Task: Create Card Card0000000315 in Board Board0000000079 in Workspace WS0000000027 in Trello. Create Card Card0000000316 in Board Board0000000079 in Workspace WS0000000027 in Trello. Create Card Card0000000317 in Board Board0000000080 in Workspace WS0000000027 in Trello. Create Card Card0000000318 in Board Board0000000080 in Workspace WS0000000027 in Trello. Create Card Card0000000319 in Board Board0000000080 in Workspace WS0000000027 in Trello
Action: Mouse moved to (286, 277)
Screenshot: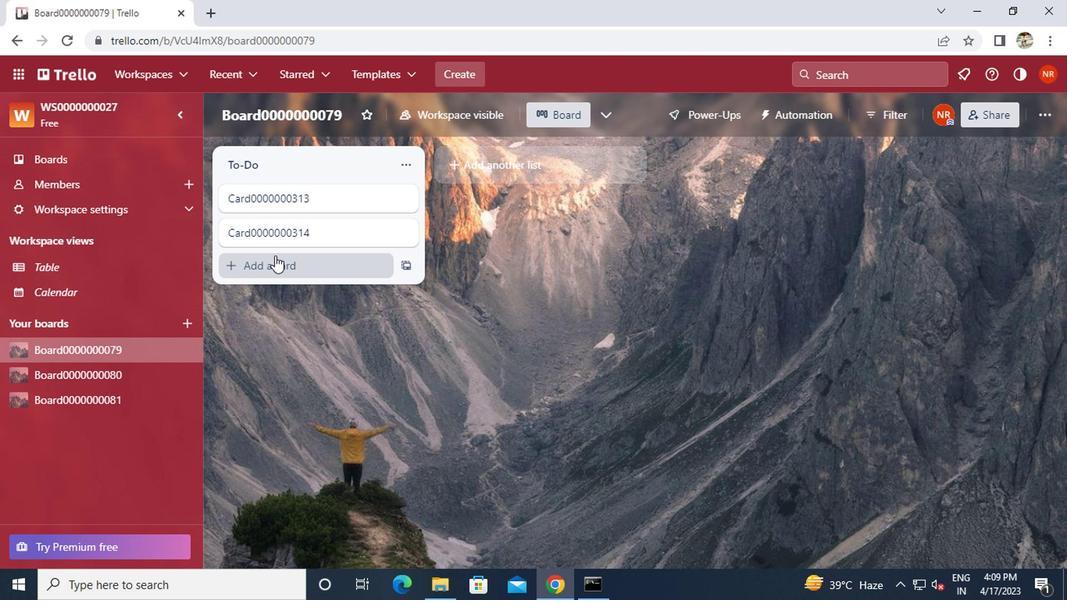 
Action: Mouse pressed left at (286, 277)
Screenshot: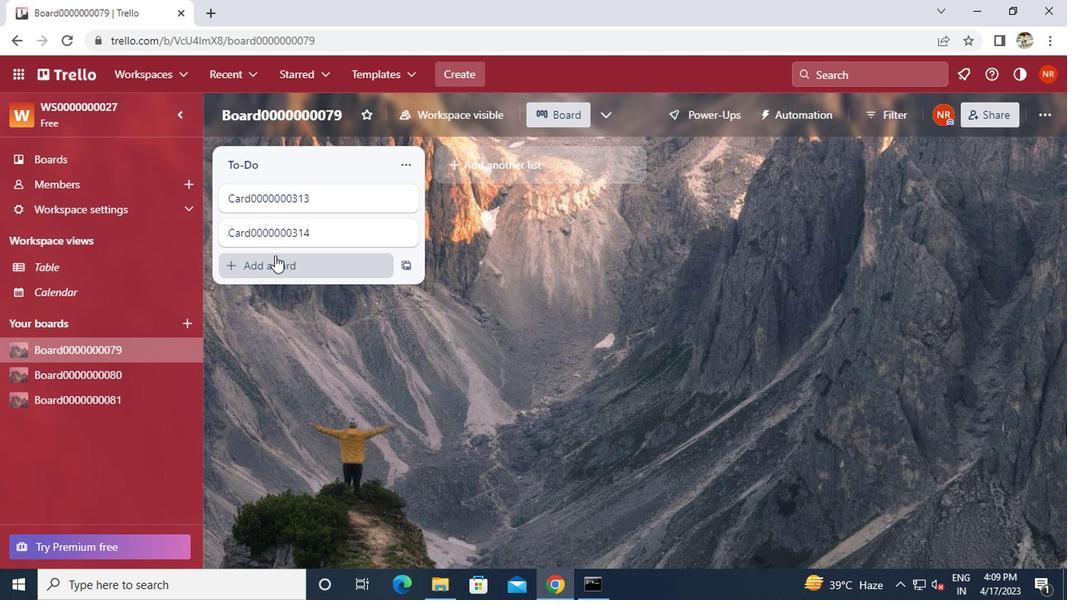 
Action: Key pressed <Key.caps_lock>c<Key.caps_lock>ard
Screenshot: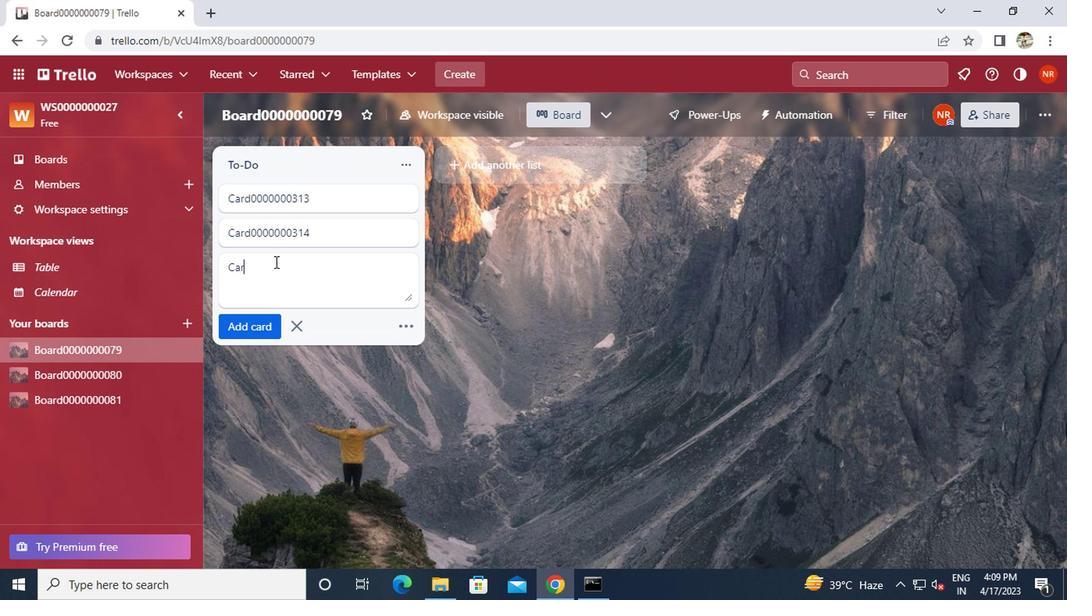 
Action: Mouse moved to (286, 290)
Screenshot: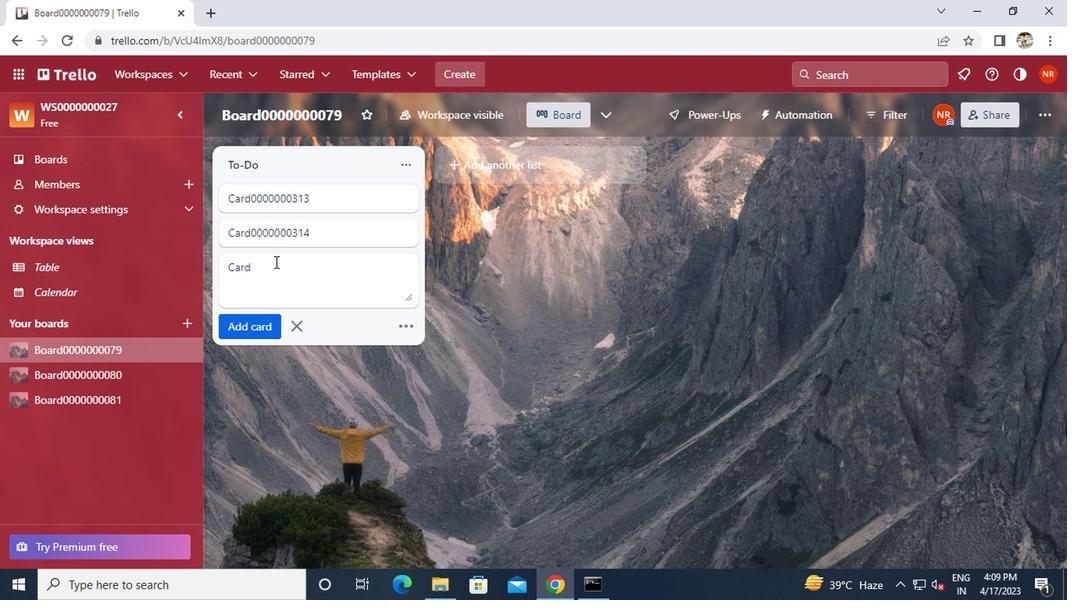 
Action: Key pressed 0
Screenshot: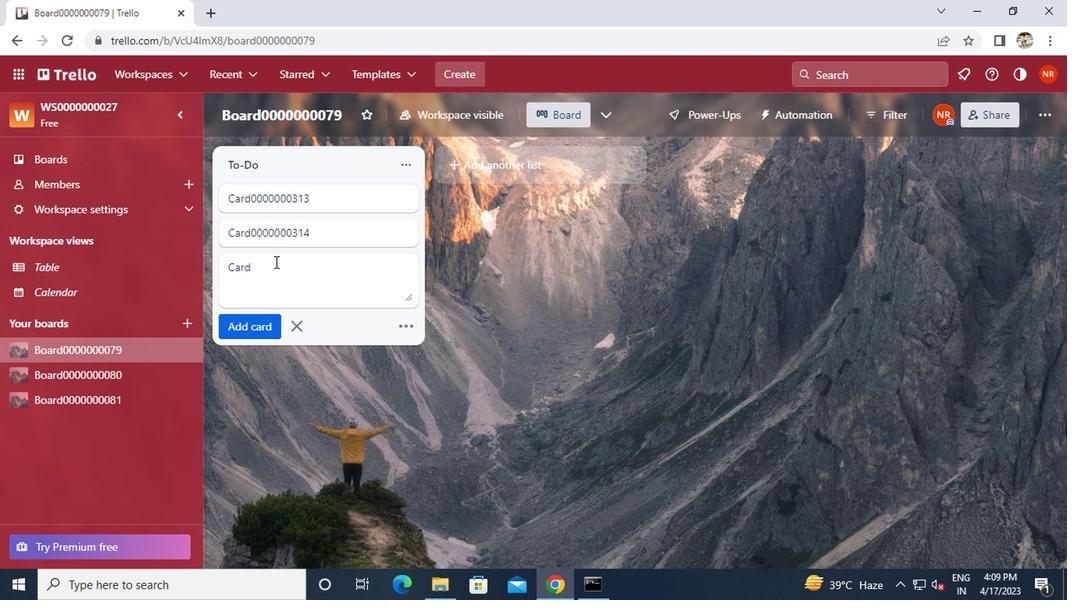 
Action: Mouse moved to (363, 340)
Screenshot: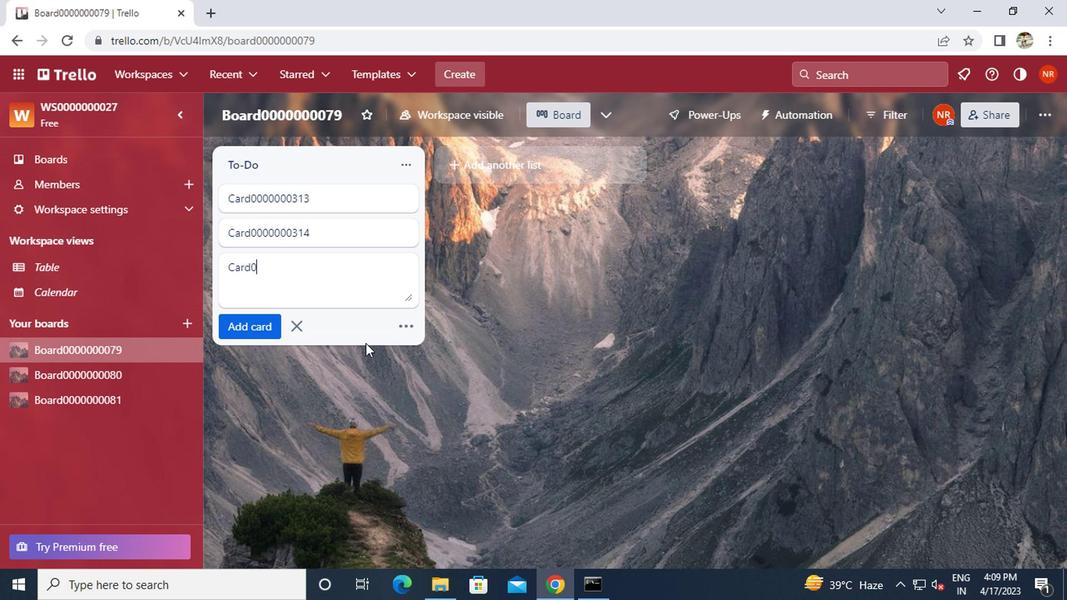 
Action: Key pressed 00
Screenshot: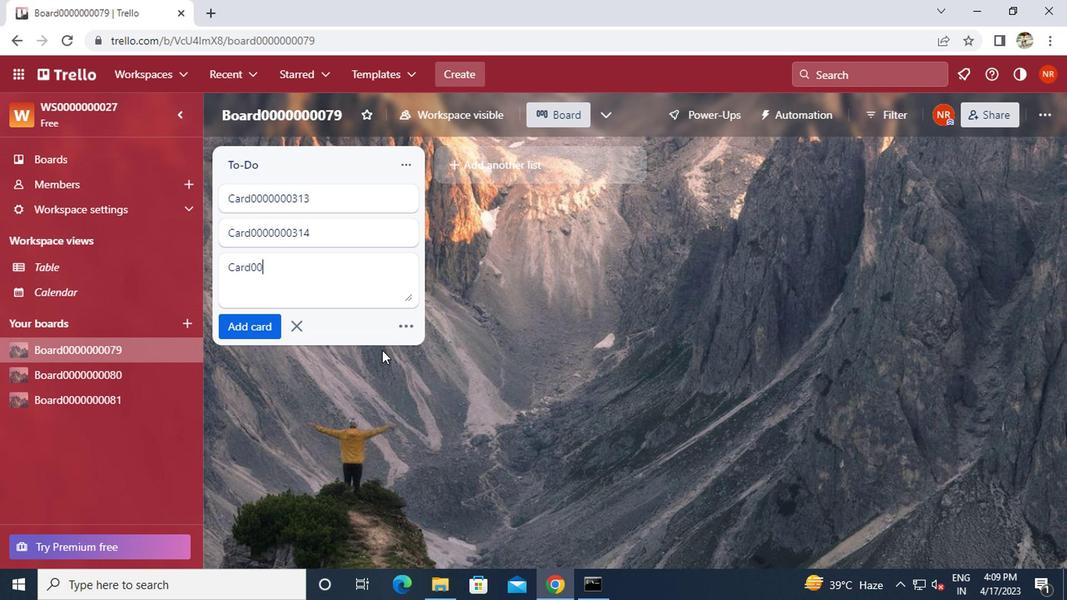 
Action: Mouse moved to (363, 340)
Screenshot: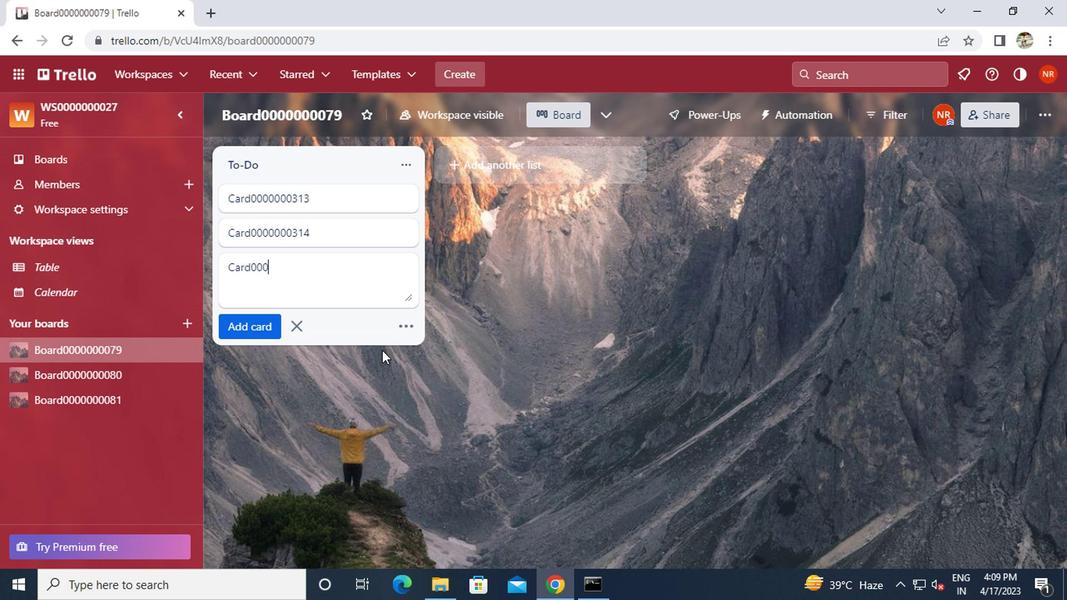 
Action: Key pressed 0
Screenshot: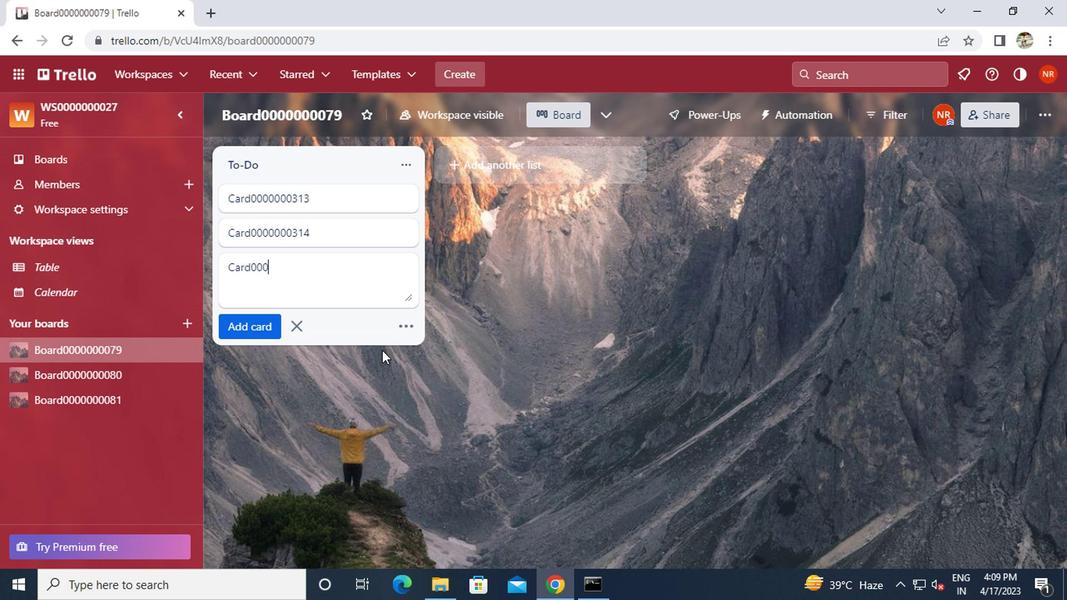 
Action: Mouse moved to (362, 361)
Screenshot: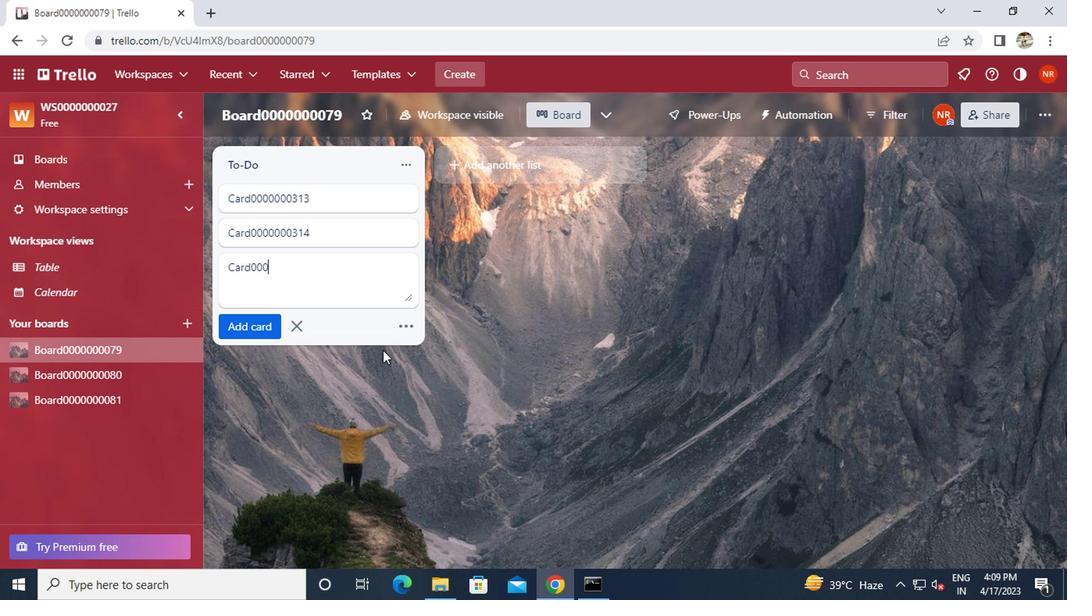 
Action: Key pressed 0
Screenshot: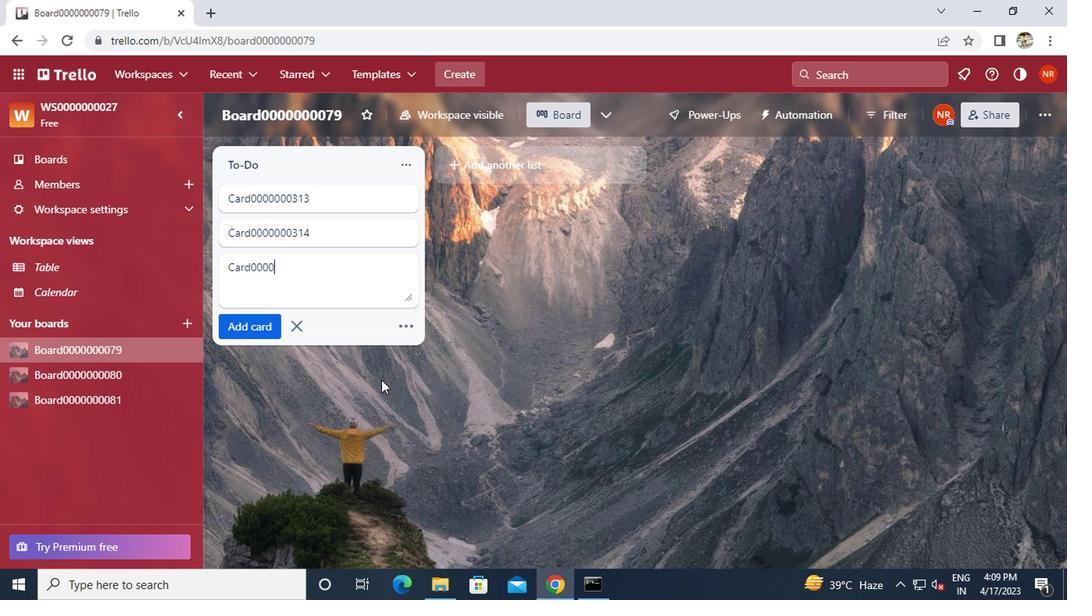 
Action: Mouse moved to (373, 376)
Screenshot: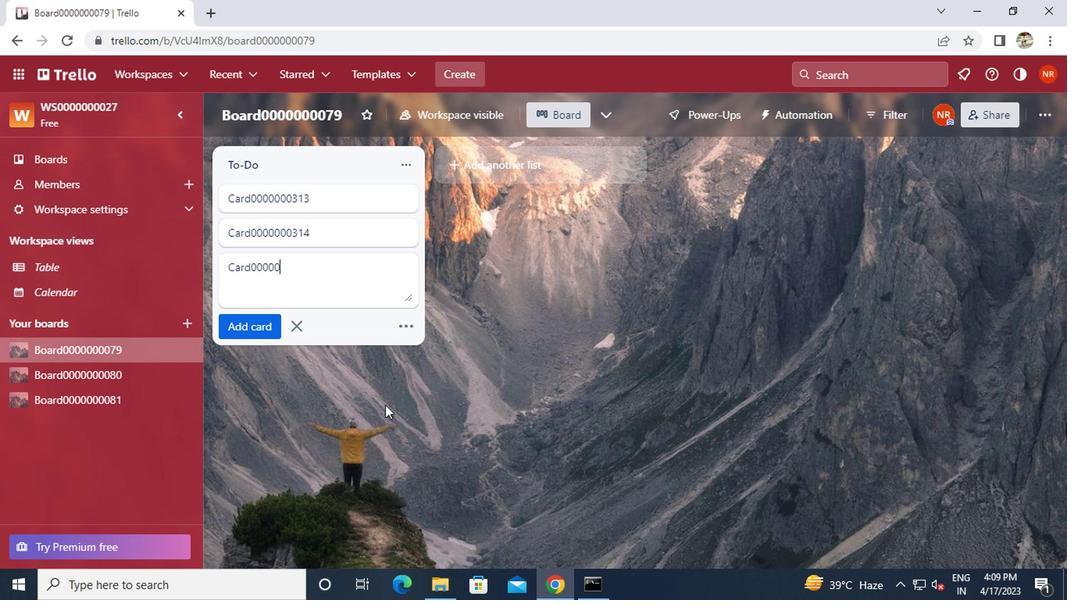 
Action: Key pressed 0
Screenshot: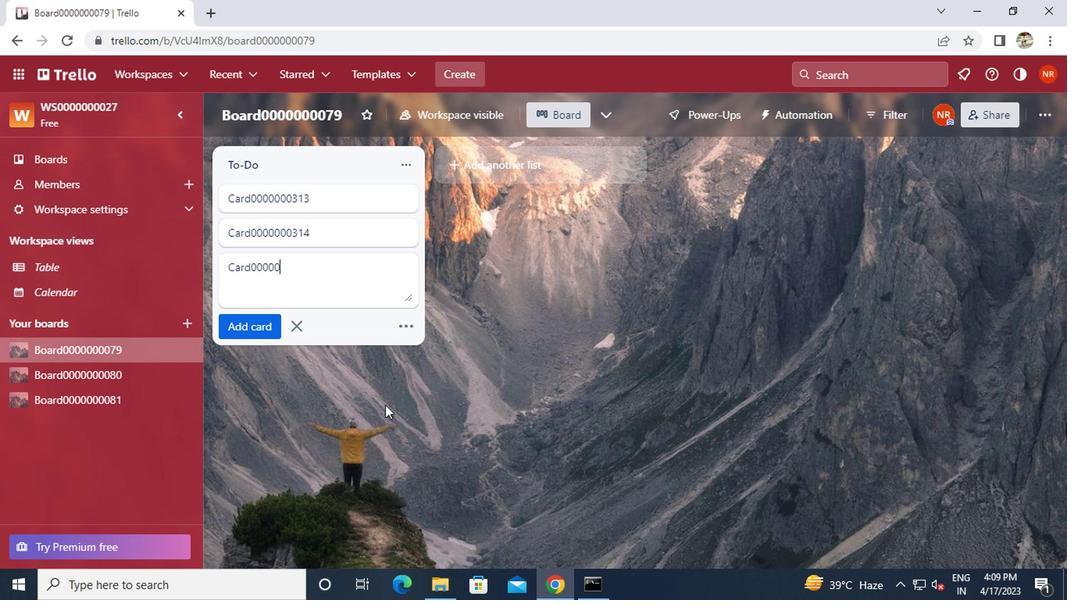 
Action: Mouse moved to (389, 373)
Screenshot: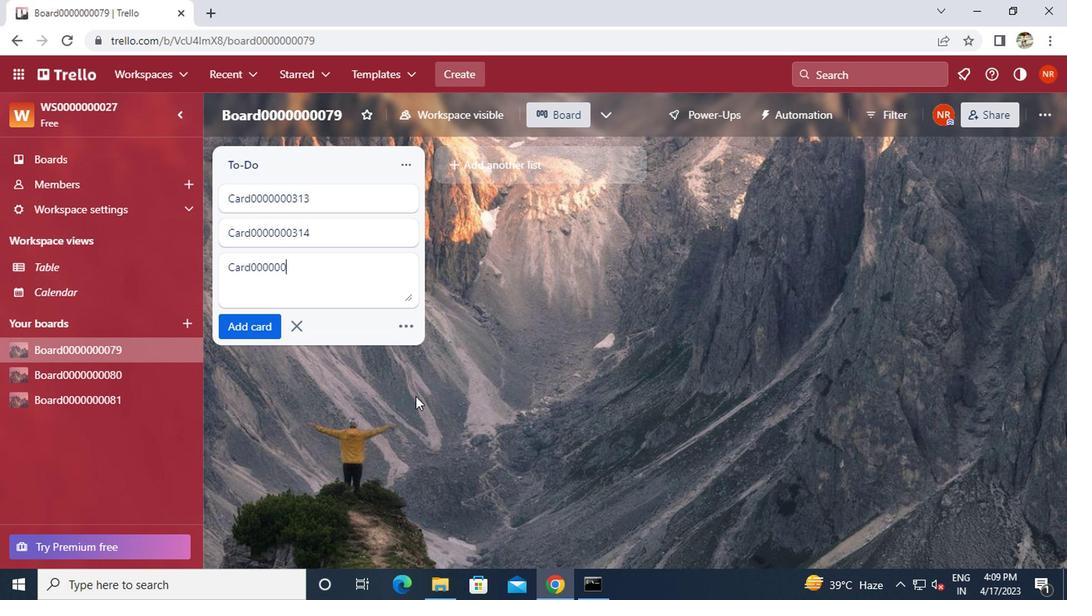 
Action: Key pressed 0
Screenshot: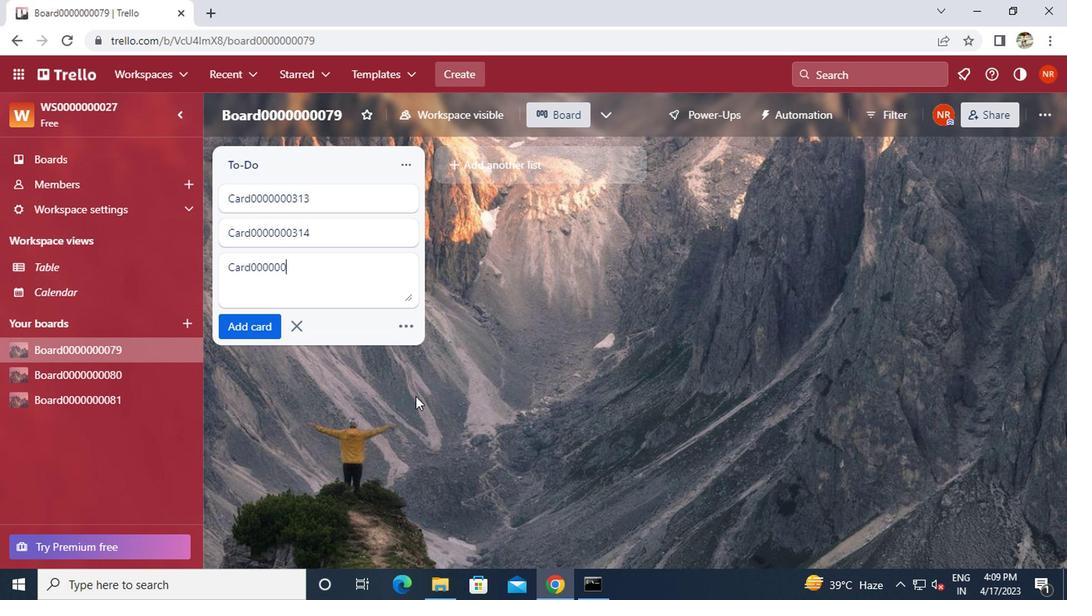 
Action: Mouse moved to (352, 374)
Screenshot: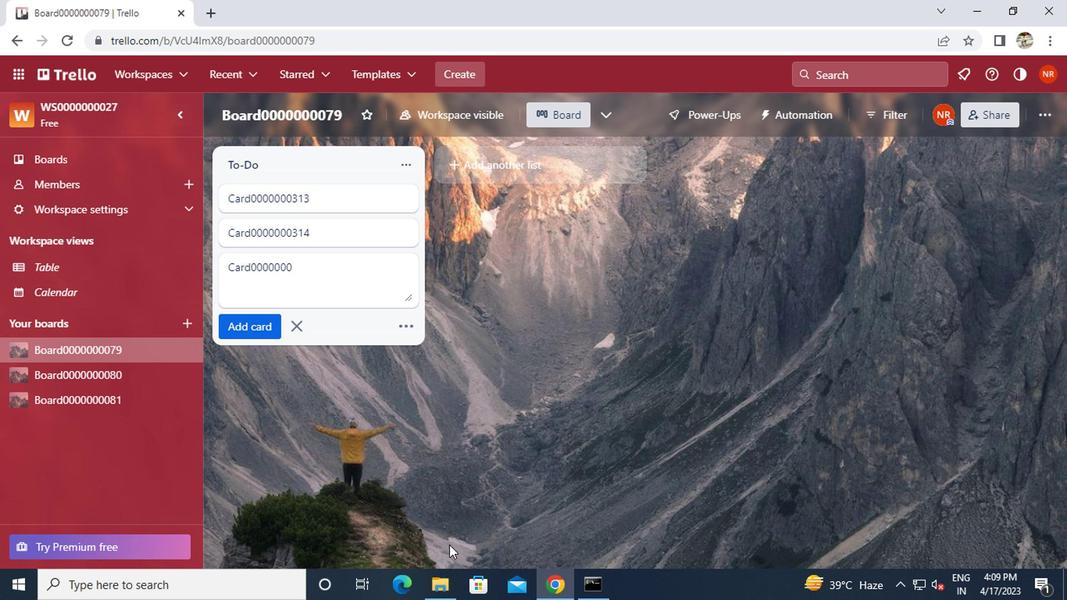 
Action: Key pressed 3
Screenshot: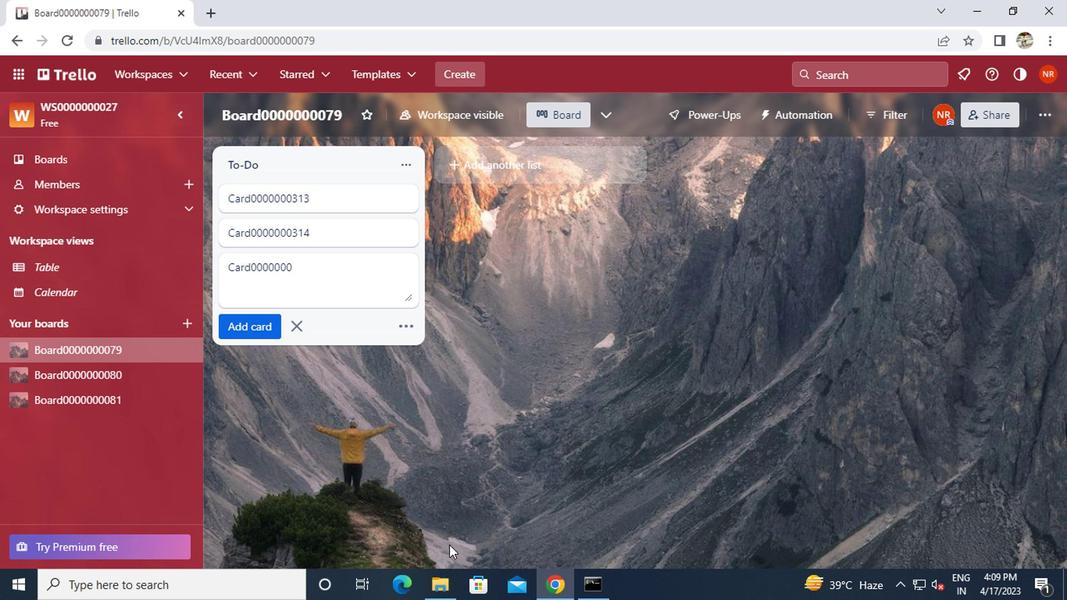 
Action: Mouse moved to (352, 373)
Screenshot: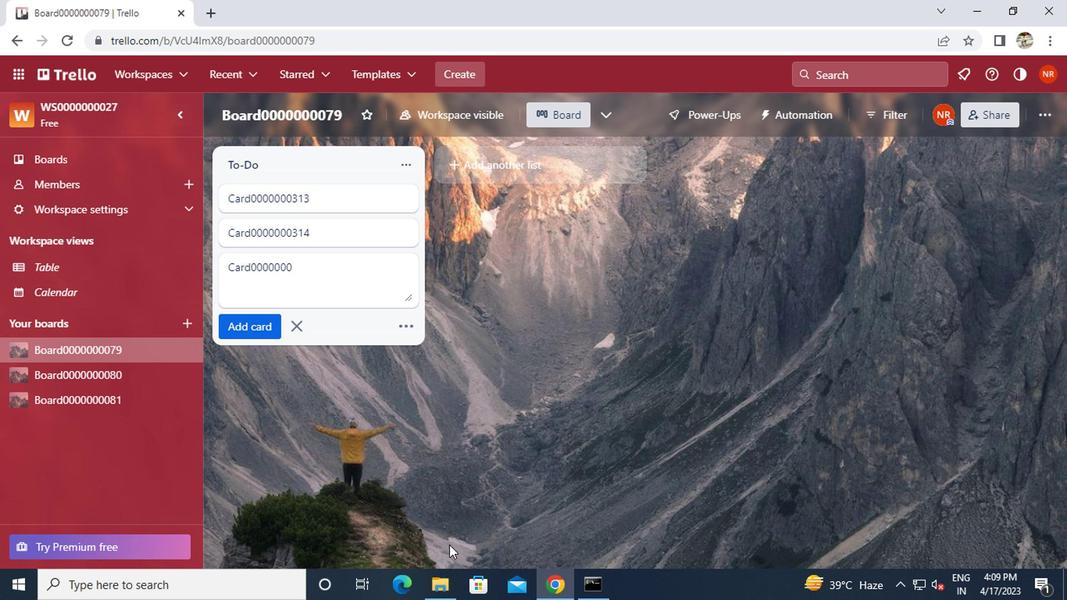 
Action: Key pressed 15
Screenshot: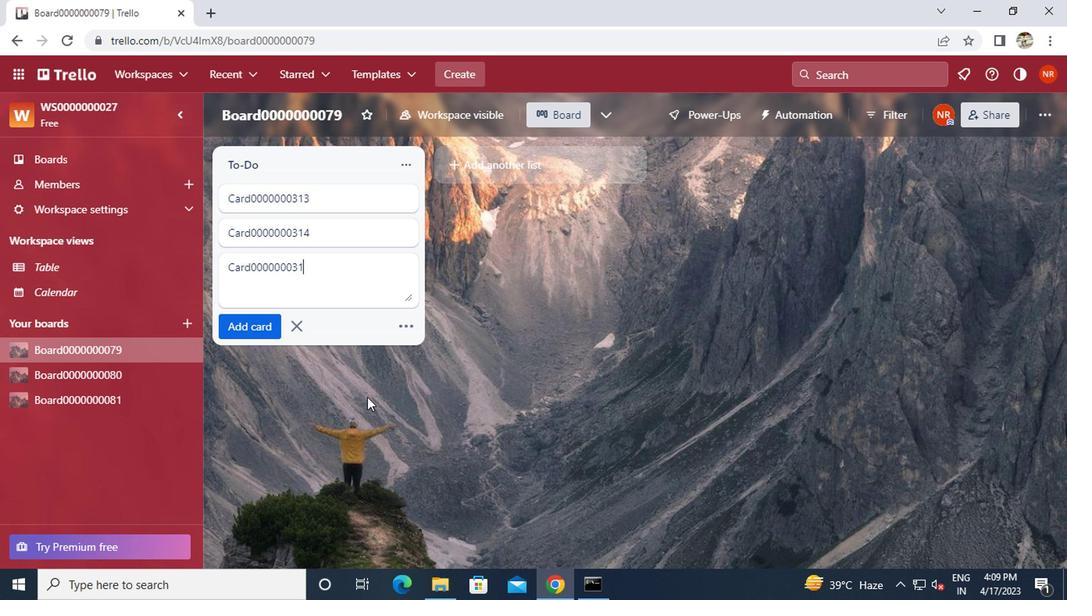 
Action: Mouse moved to (262, 332)
Screenshot: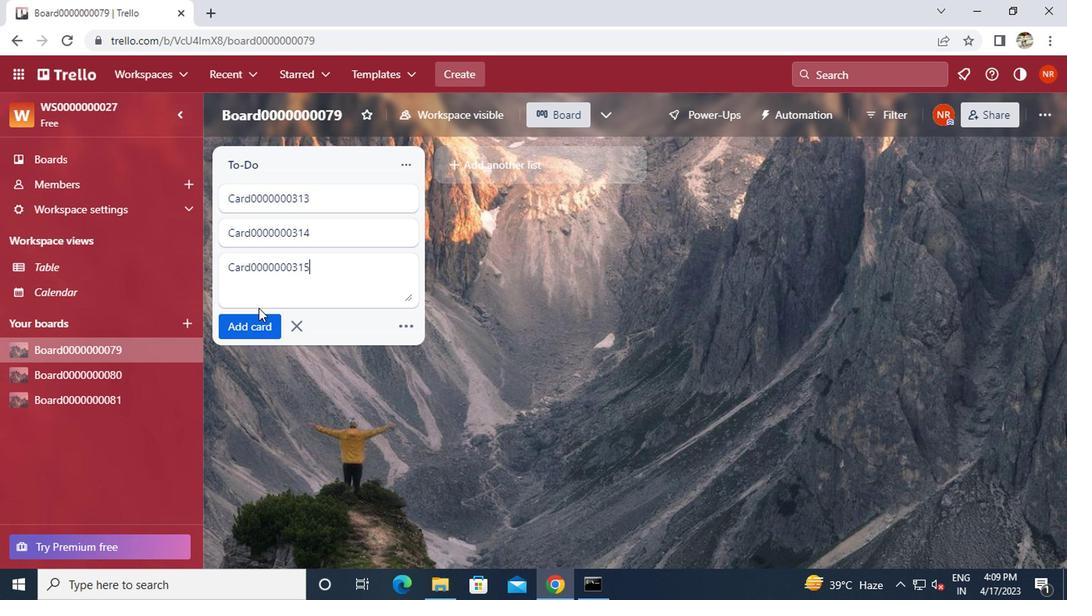 
Action: Mouse pressed left at (262, 332)
Screenshot: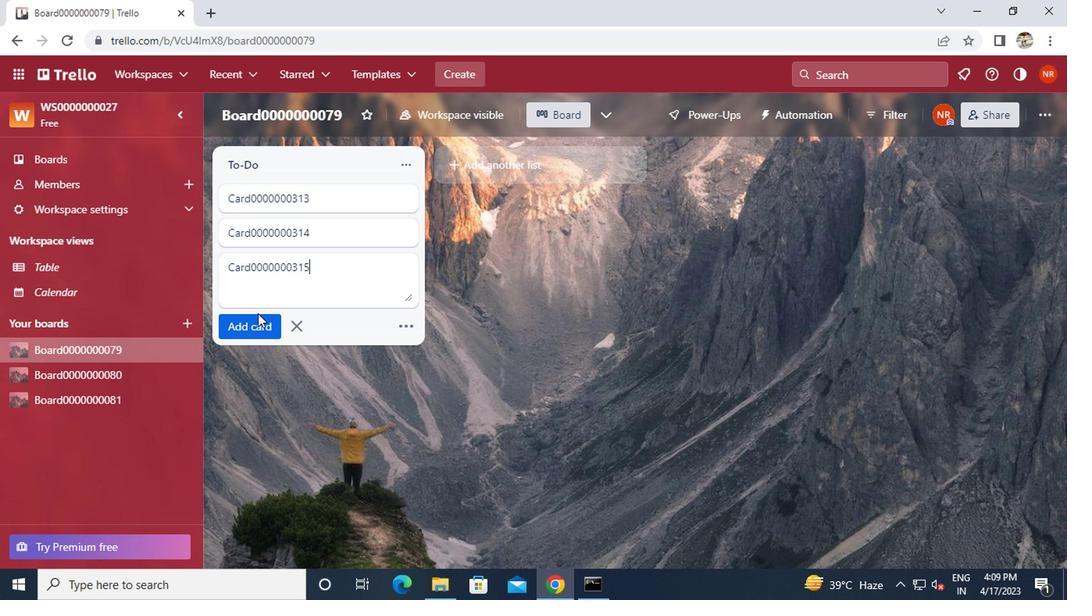 
Action: Mouse moved to (264, 313)
Screenshot: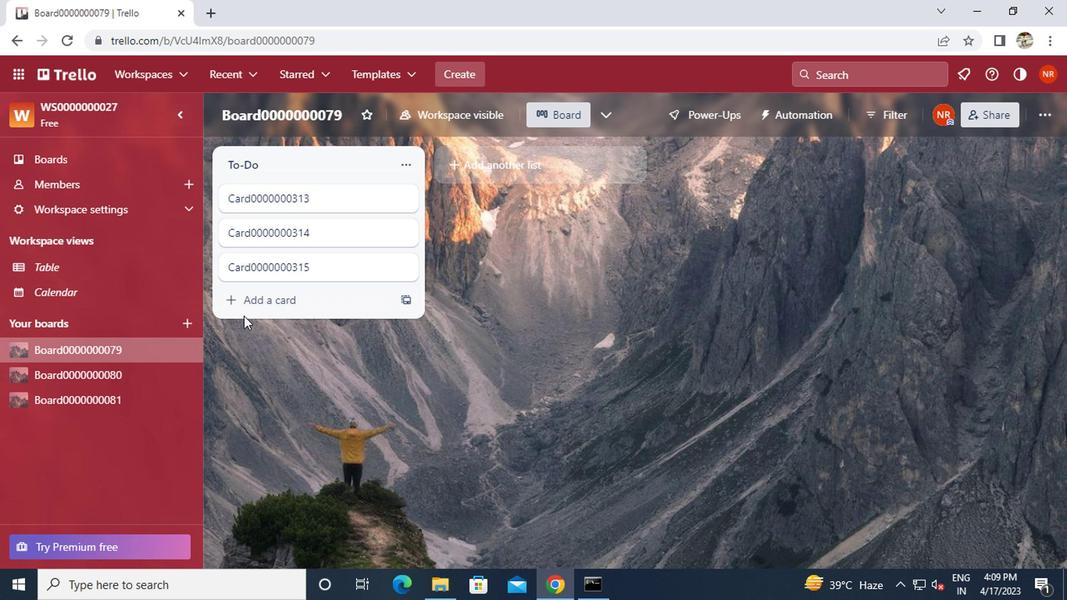 
Action: Mouse pressed left at (264, 313)
Screenshot: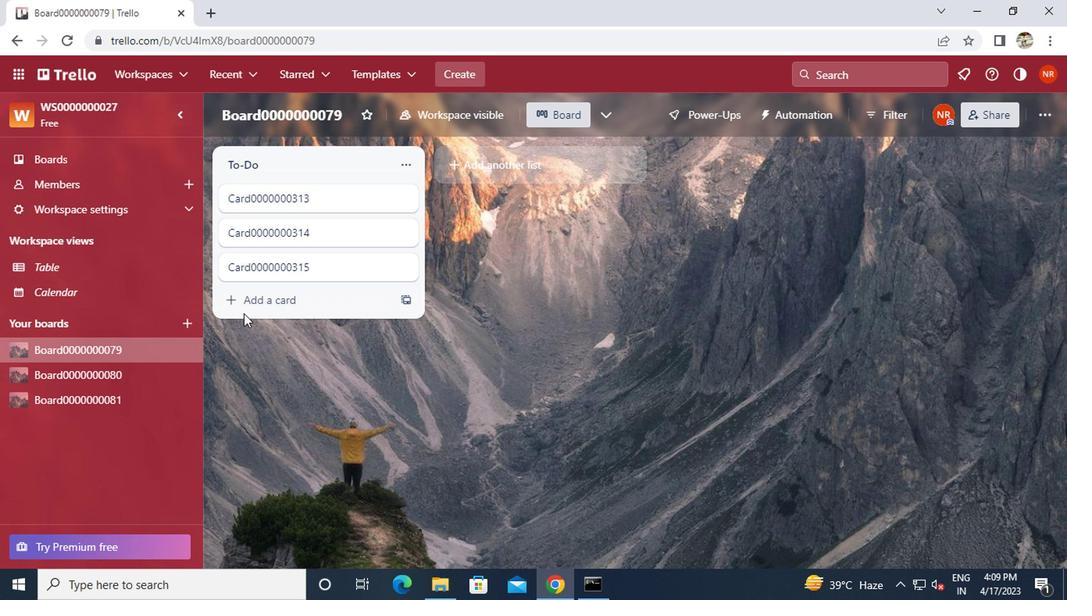
Action: Mouse moved to (277, 302)
Screenshot: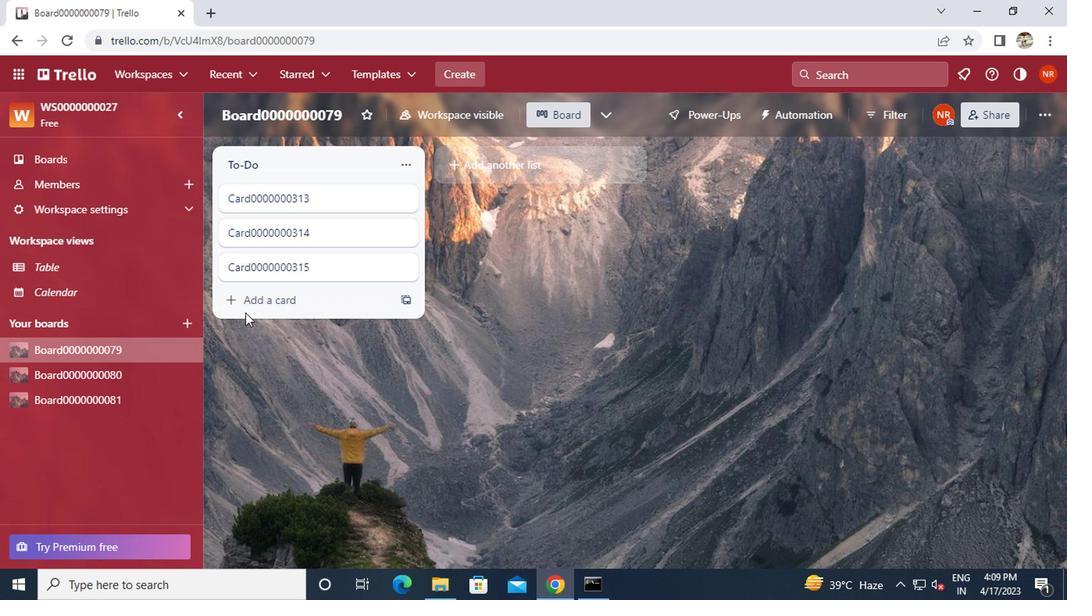 
Action: Mouse pressed left at (277, 302)
Screenshot: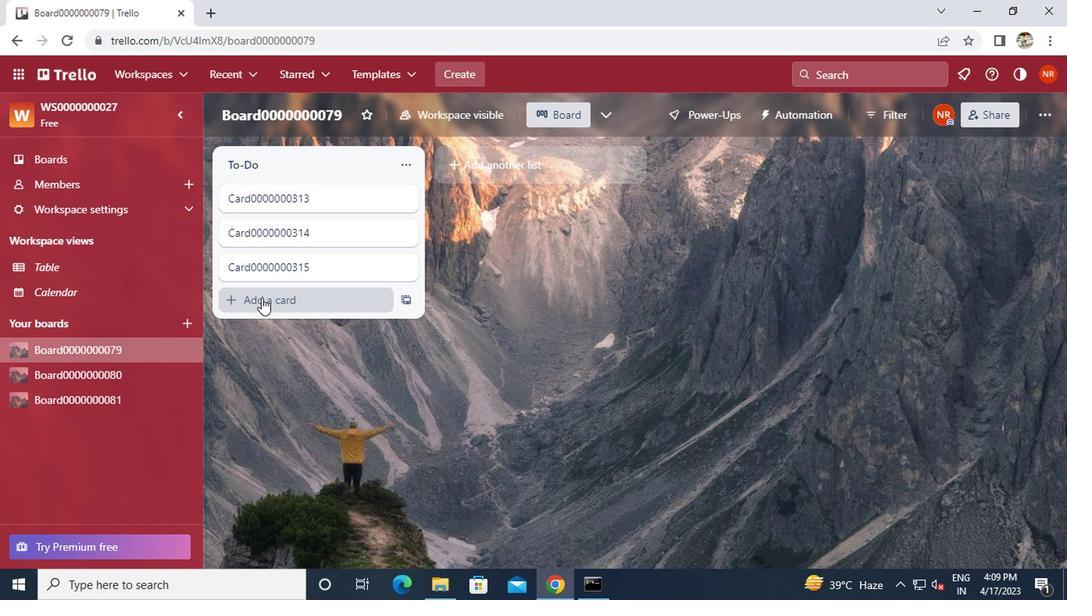 
Action: Key pressed <Key.caps_lock>c<Key.caps_lock>ard
Screenshot: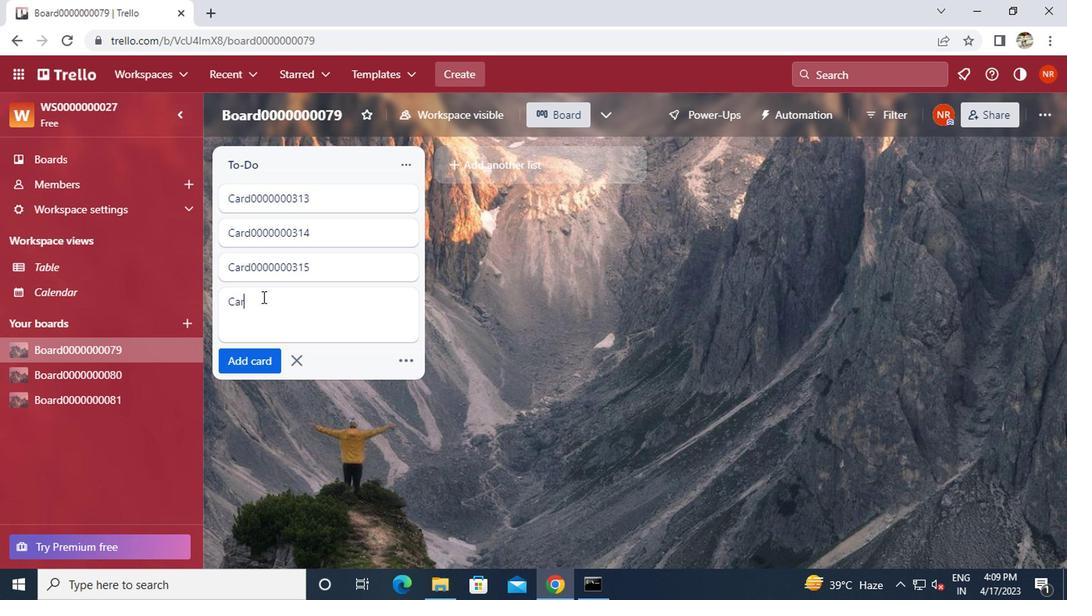 
Action: Mouse moved to (278, 302)
Screenshot: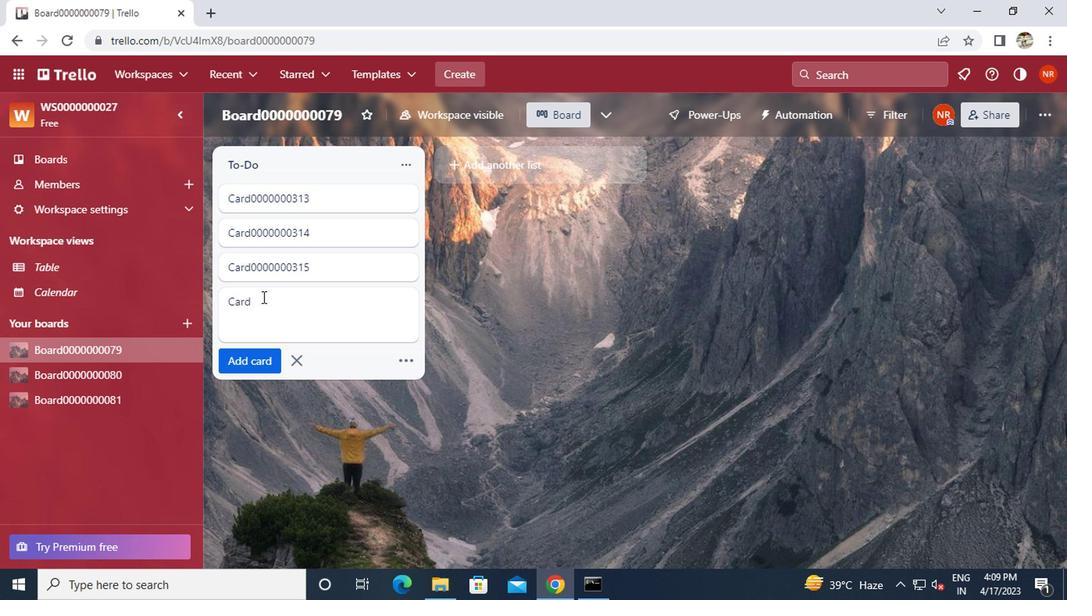 
Action: Key pressed 0000000316
Screenshot: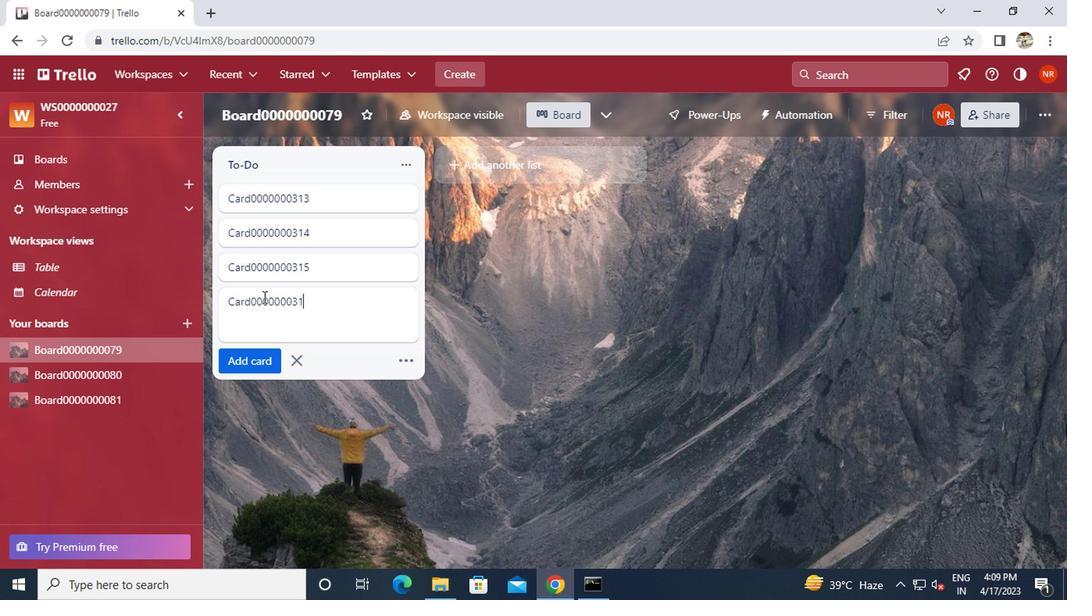 
Action: Mouse moved to (264, 345)
Screenshot: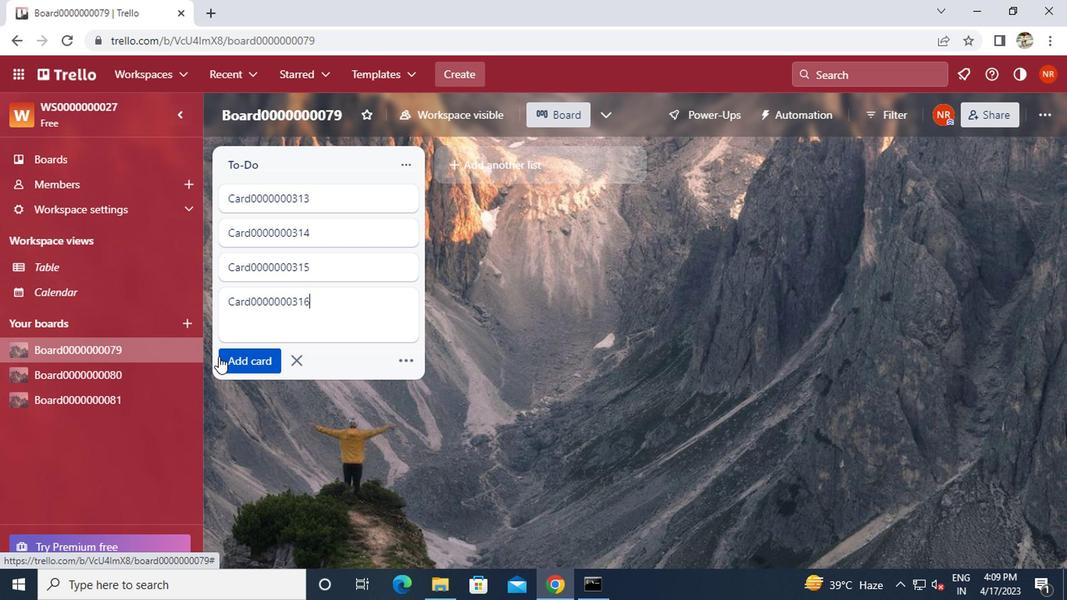
Action: Mouse pressed left at (264, 345)
Screenshot: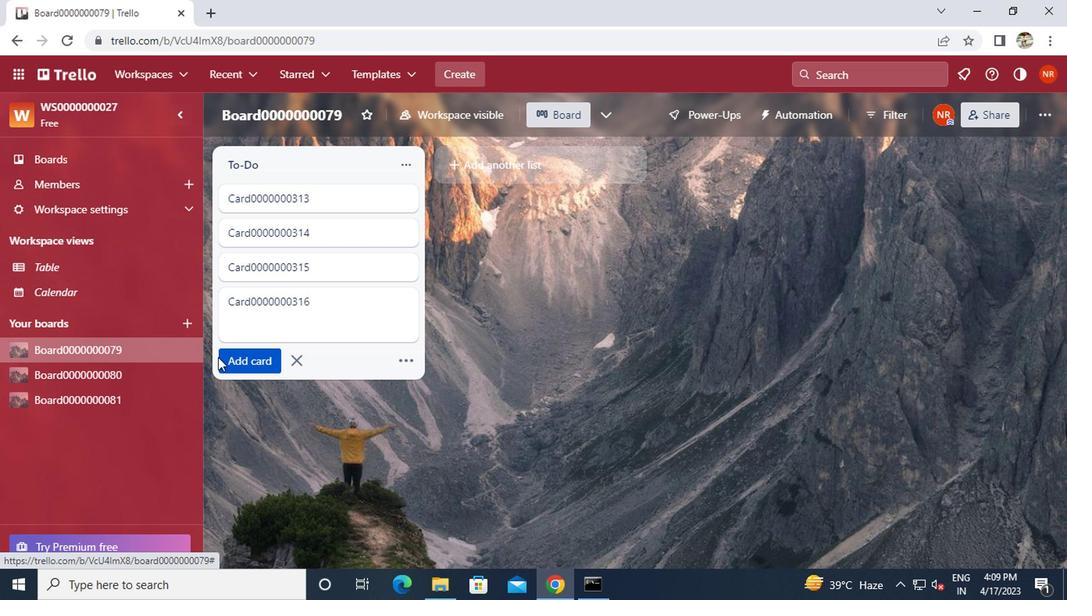 
Action: Mouse moved to (302, 369)
Screenshot: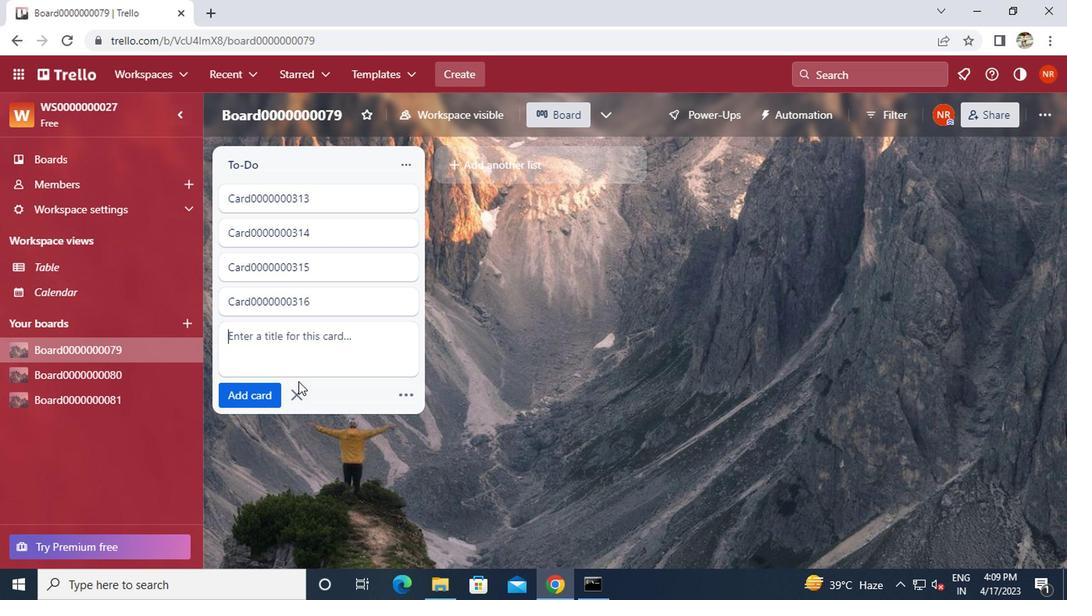 
Action: Mouse pressed left at (302, 369)
Screenshot: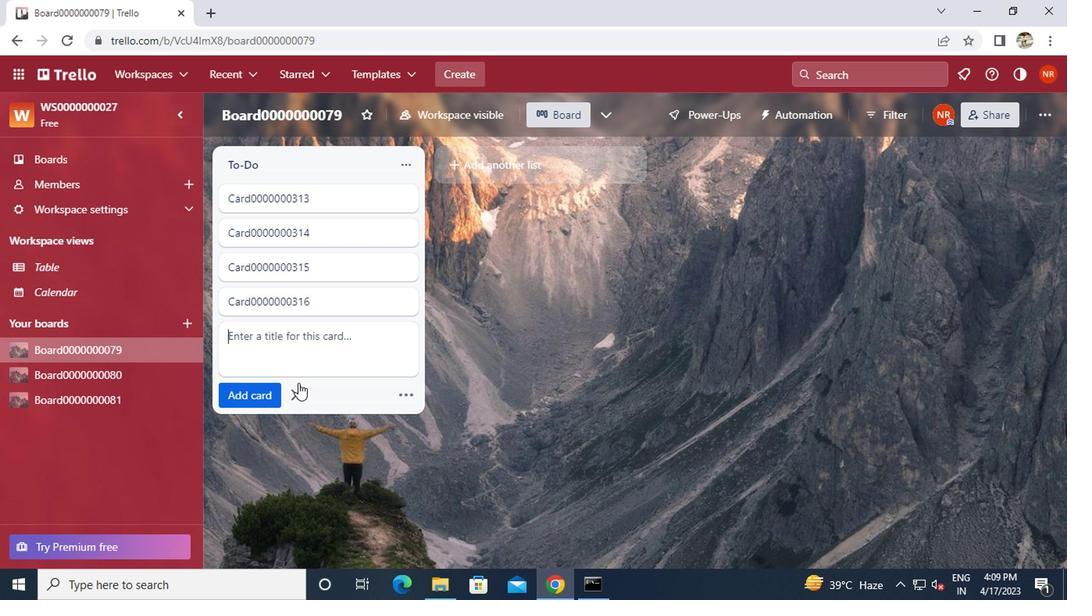 
Action: Mouse moved to (175, 362)
Screenshot: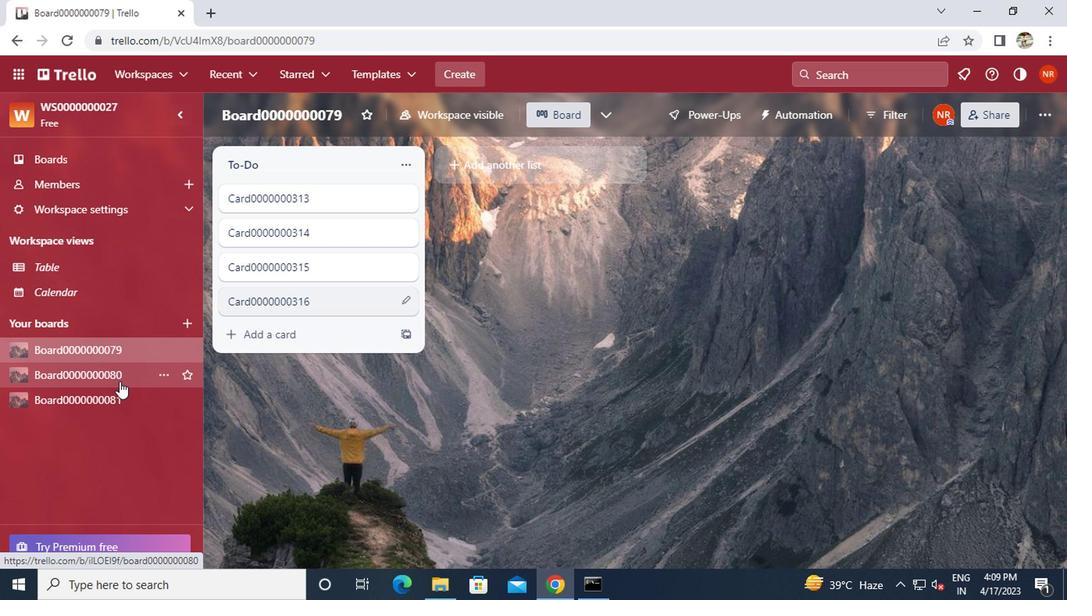 
Action: Mouse pressed left at (175, 362)
Screenshot: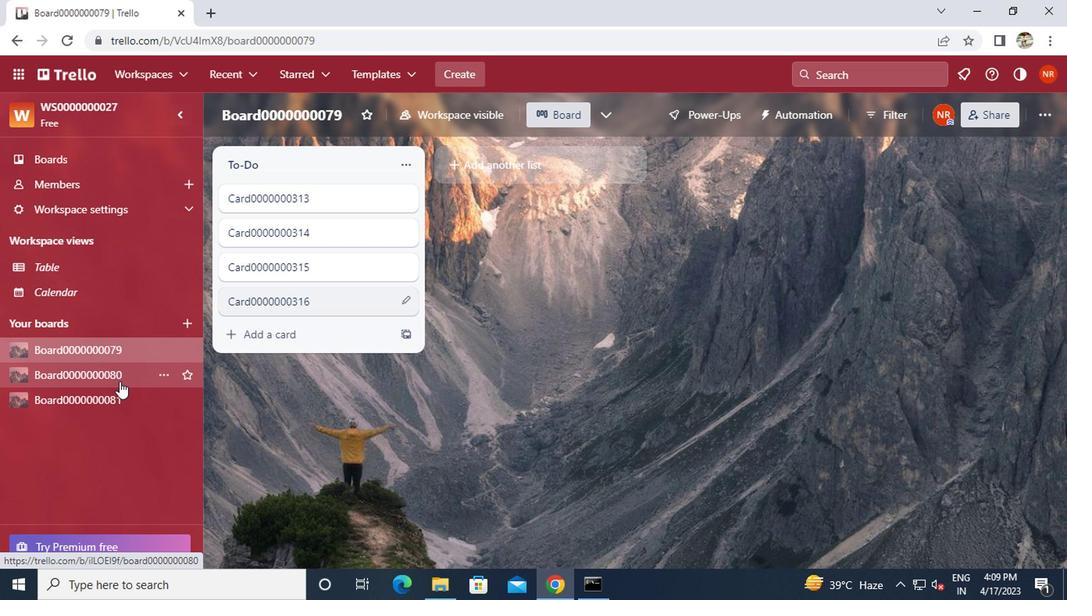 
Action: Mouse moved to (292, 230)
Screenshot: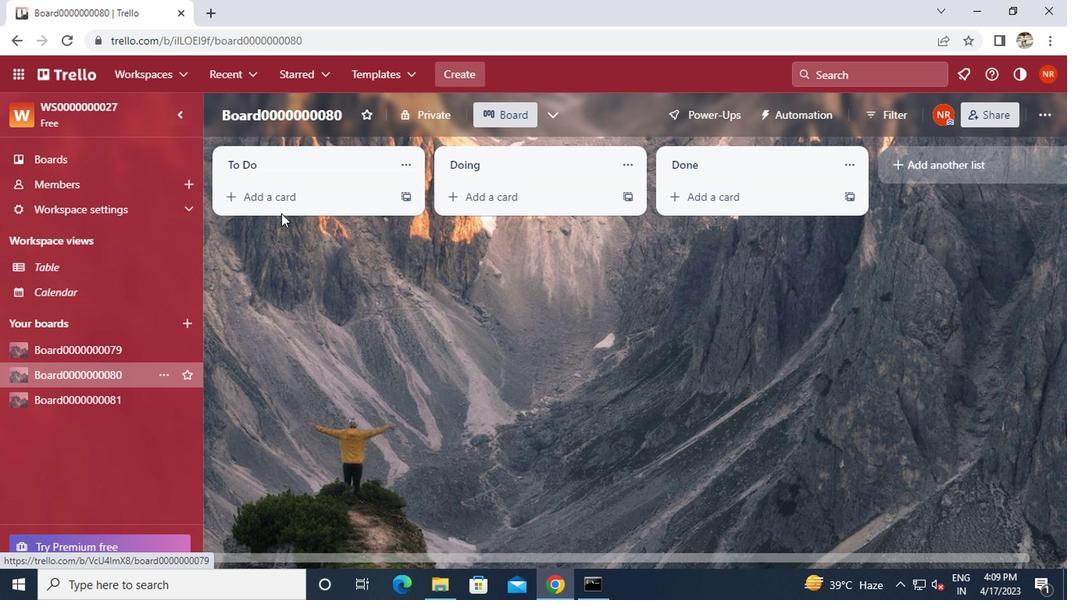 
Action: Mouse pressed left at (292, 230)
Screenshot: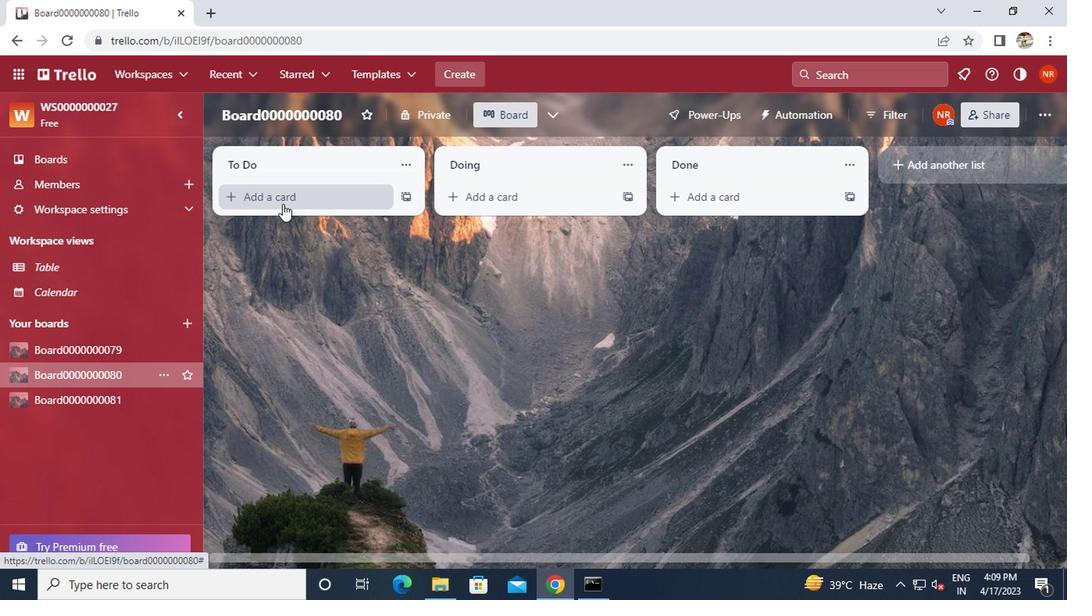 
Action: Mouse moved to (851, 145)
Screenshot: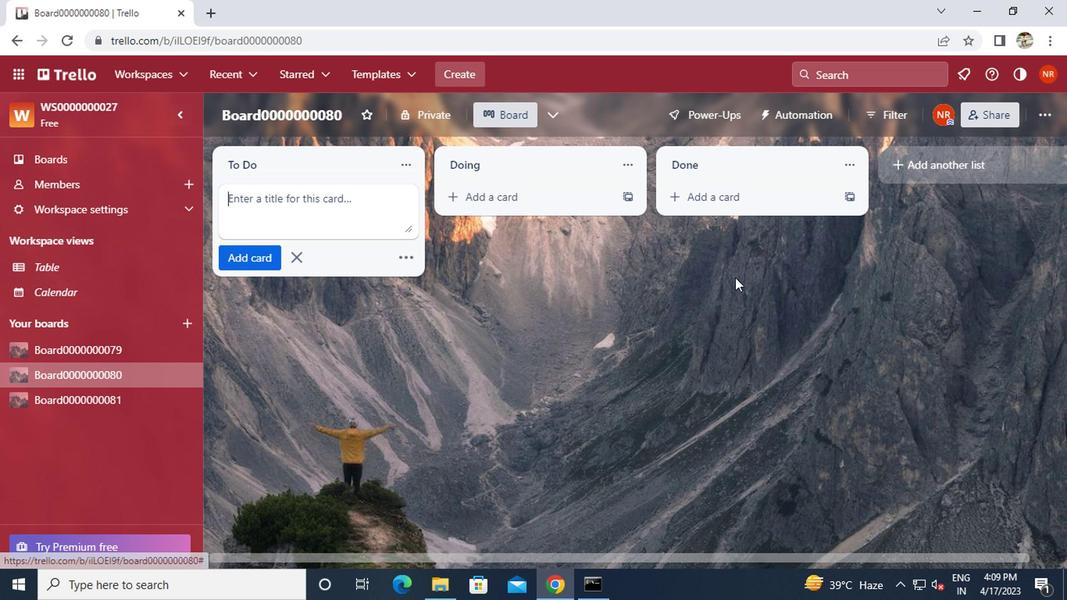 
Action: Key pressed <Key.caps_lock>c<Key.caps_lock>ard
Screenshot: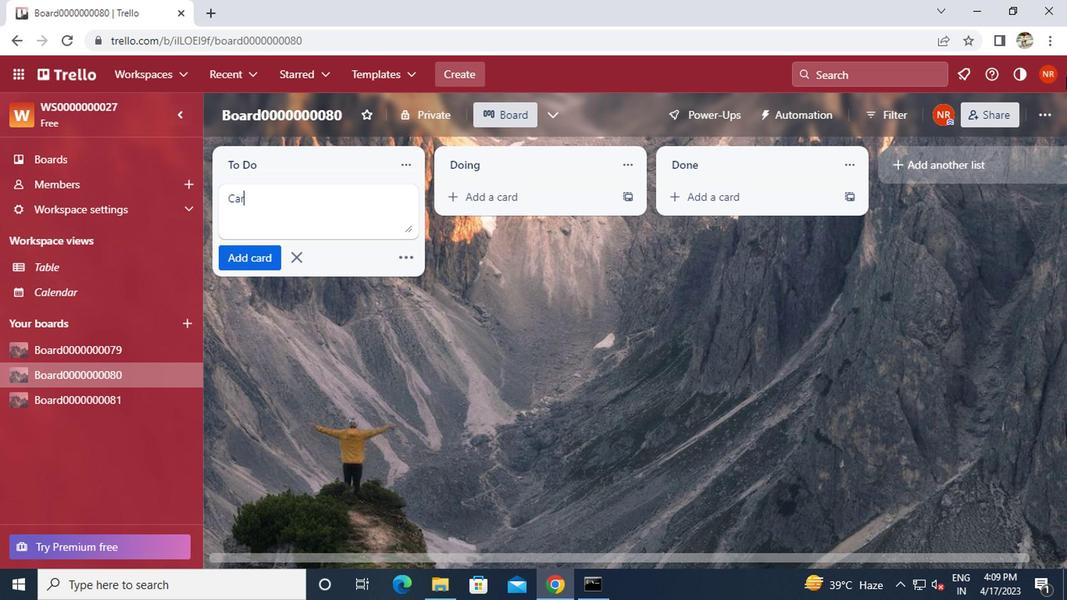 
Action: Mouse moved to (855, 170)
Screenshot: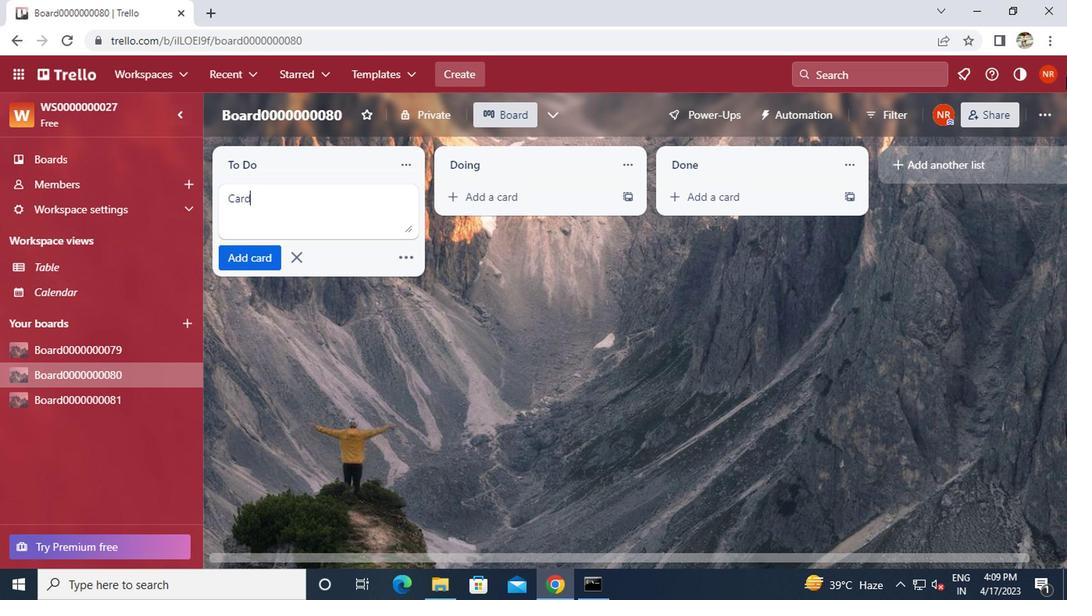 
Action: Key pressed 0
Screenshot: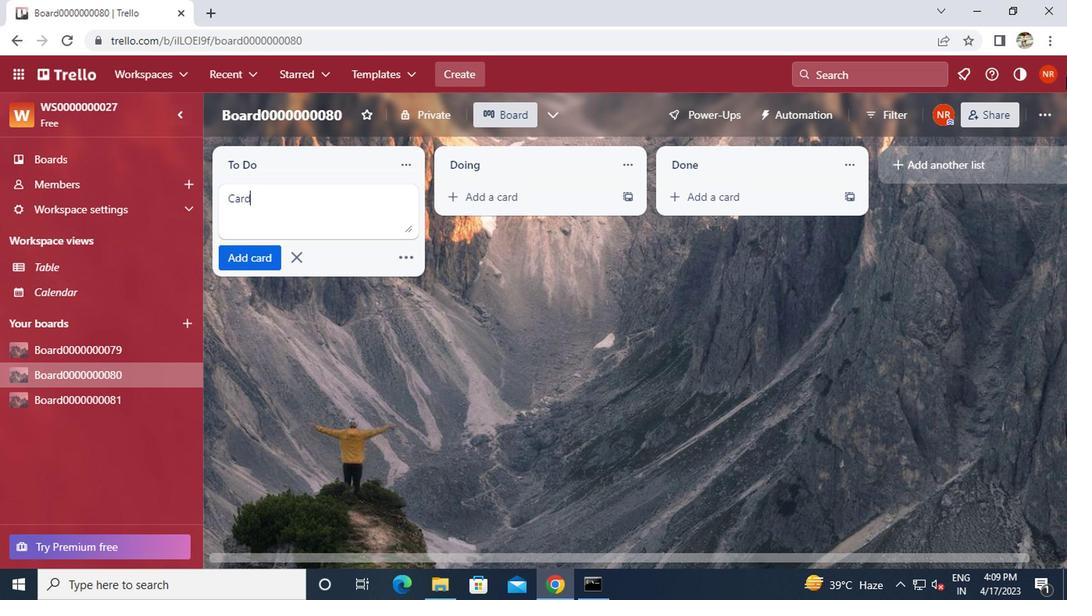 
Action: Mouse moved to (850, 196)
Screenshot: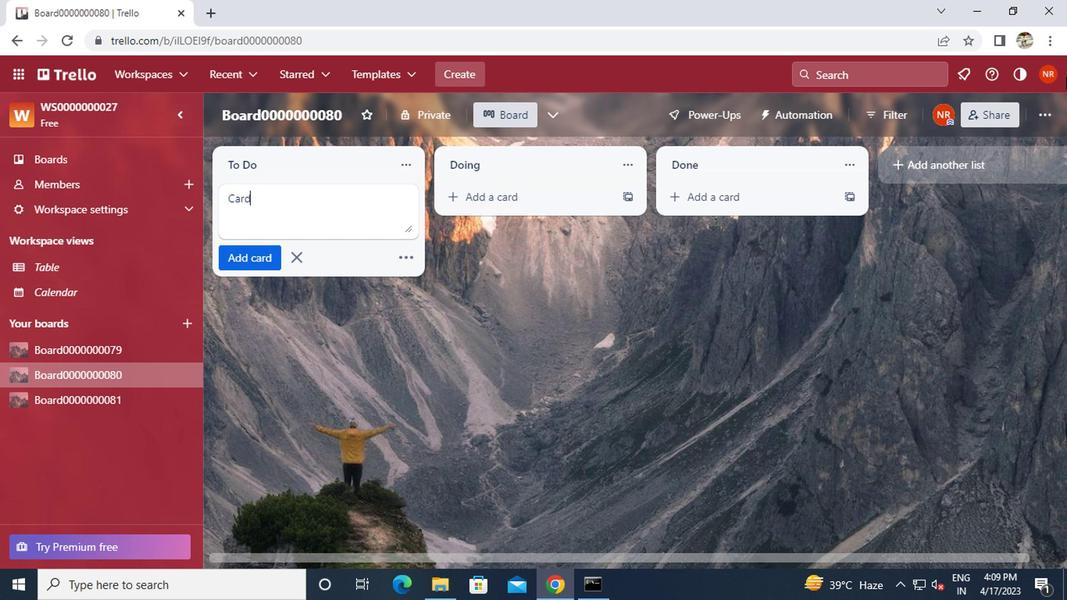 
Action: Key pressed 0
Screenshot: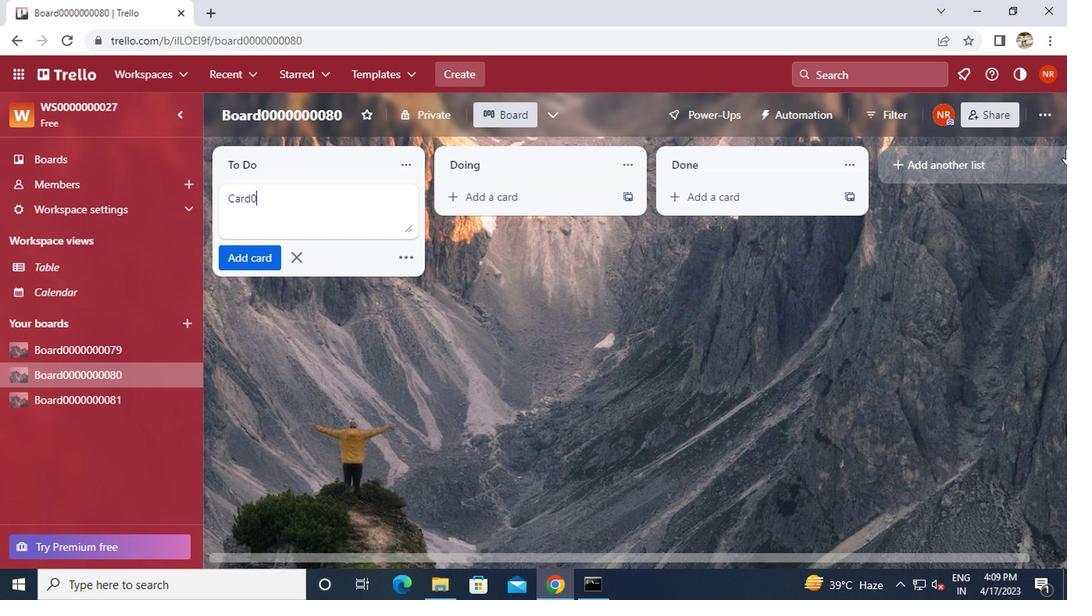 
Action: Mouse moved to (850, 197)
Screenshot: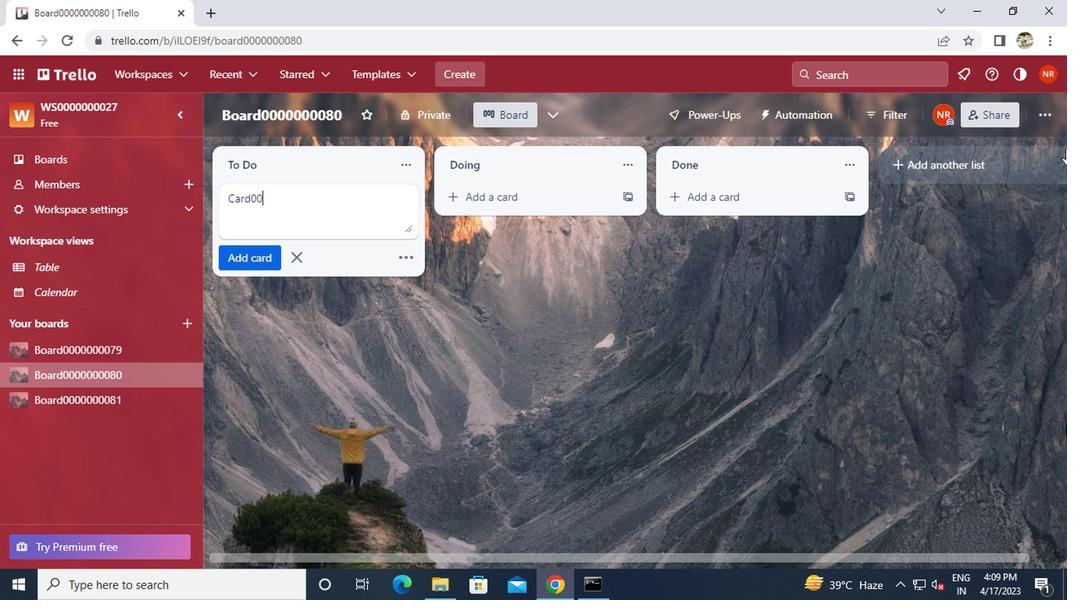 
Action: Key pressed 00
Screenshot: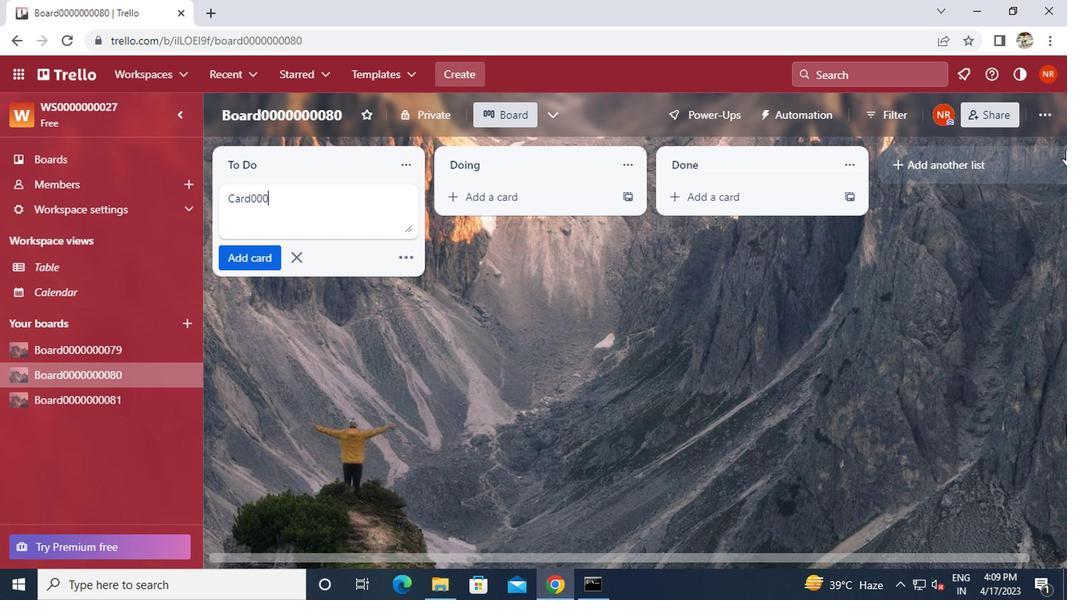 
Action: Mouse moved to (850, 201)
Screenshot: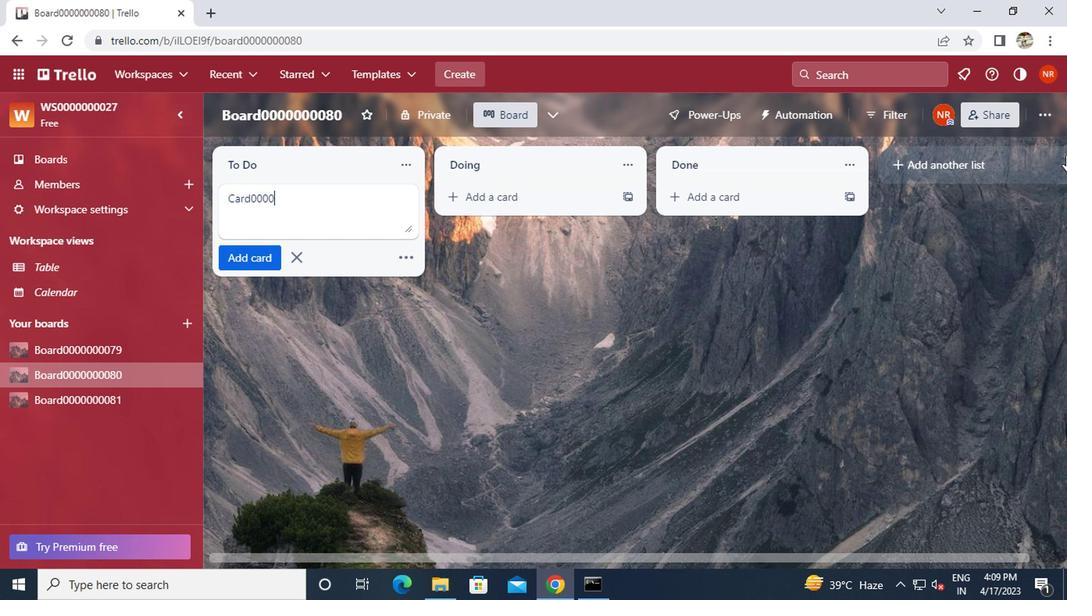 
Action: Key pressed 0
Screenshot: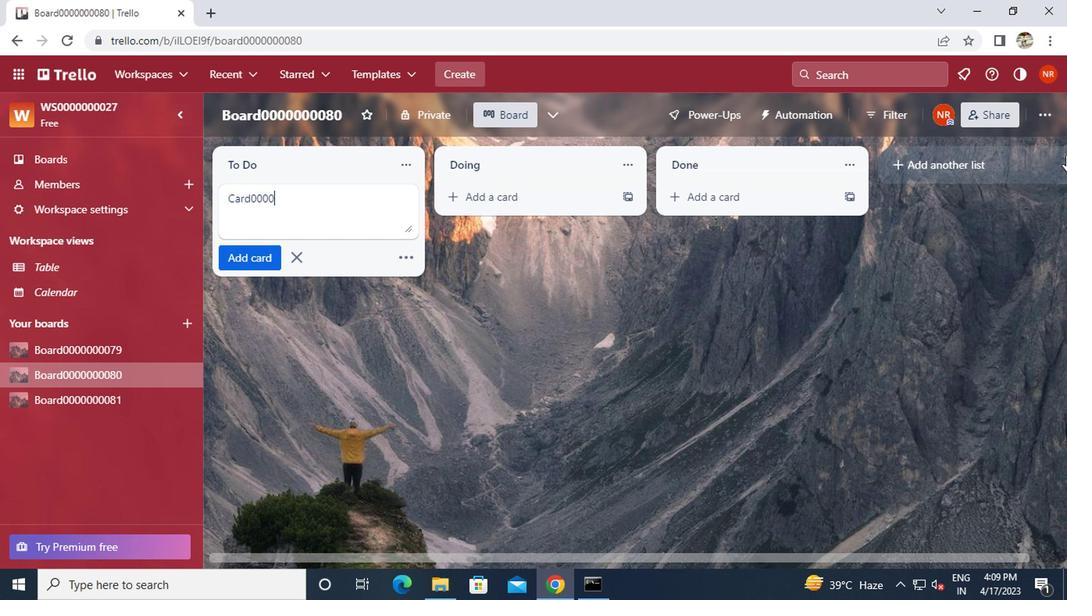 
Action: Mouse moved to (850, 209)
Screenshot: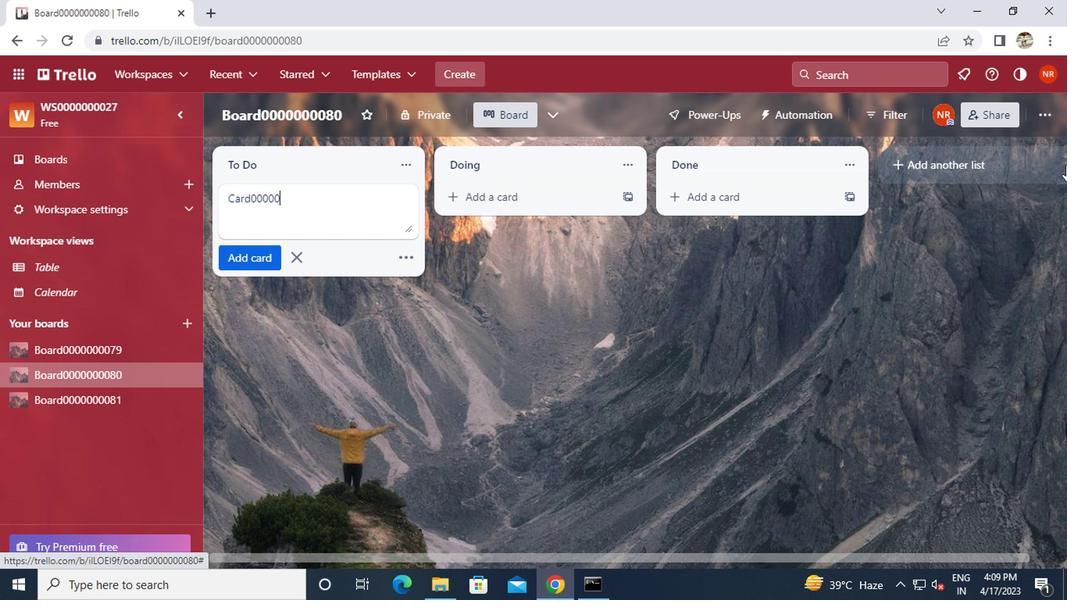 
Action: Key pressed 0
Screenshot: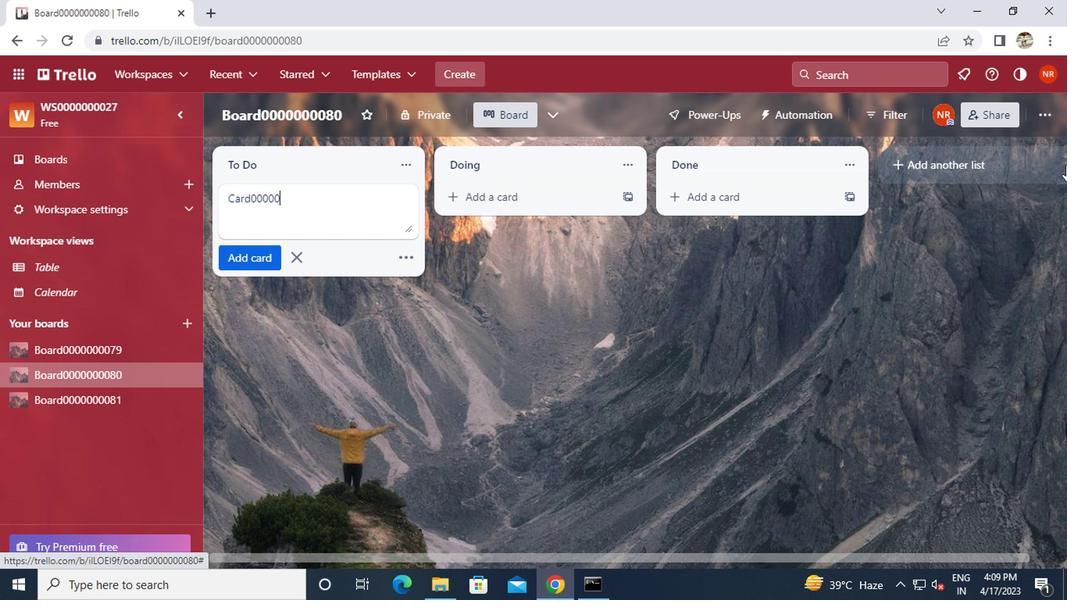 
Action: Mouse moved to (850, 214)
Screenshot: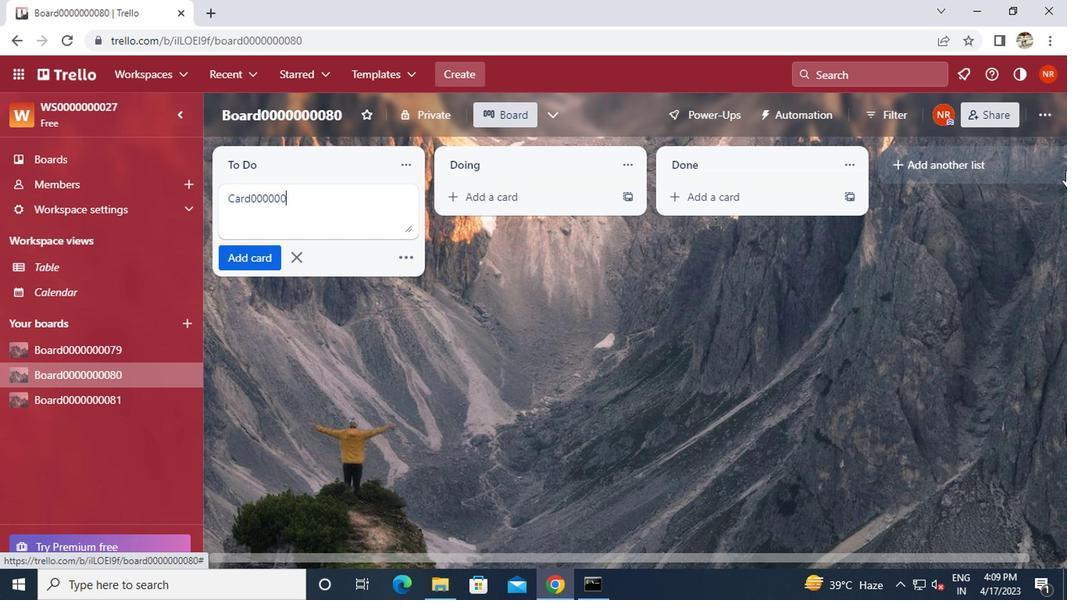 
Action: Key pressed 0
Screenshot: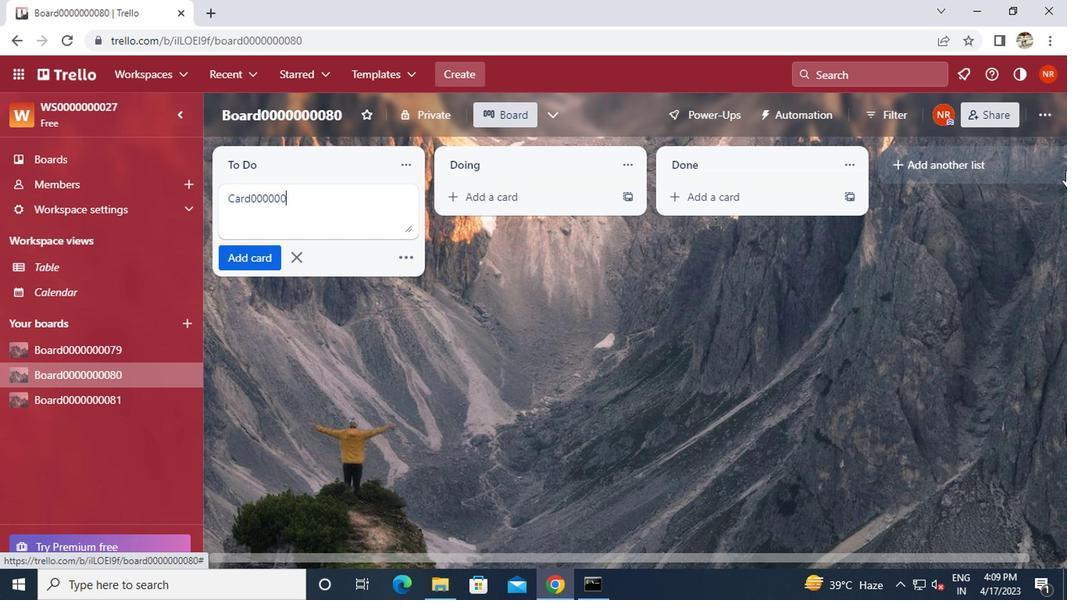 
Action: Mouse moved to (850, 230)
Screenshot: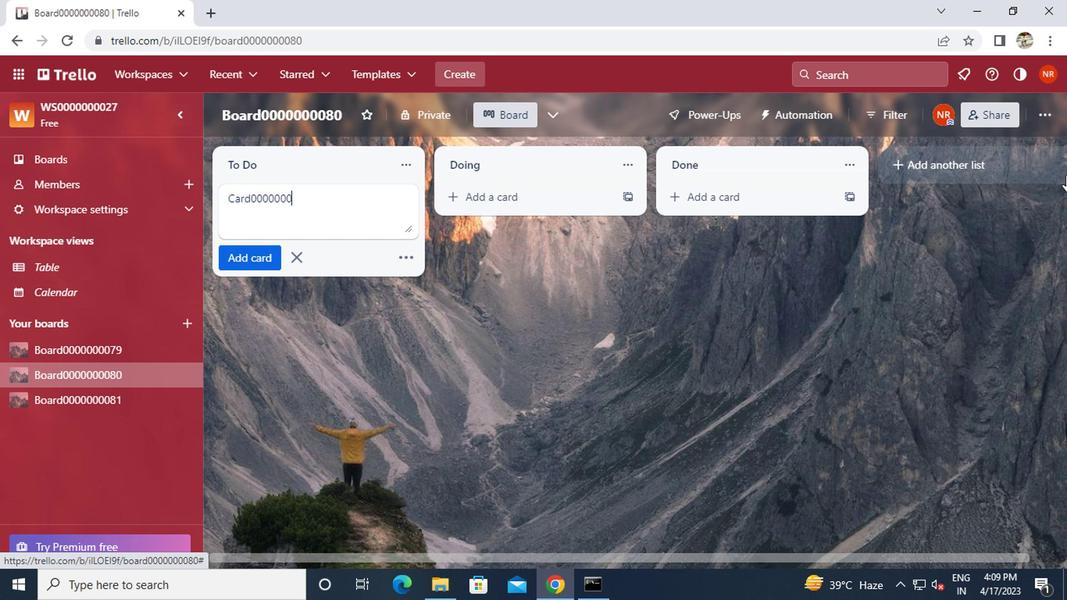 
Action: Key pressed 317
Screenshot: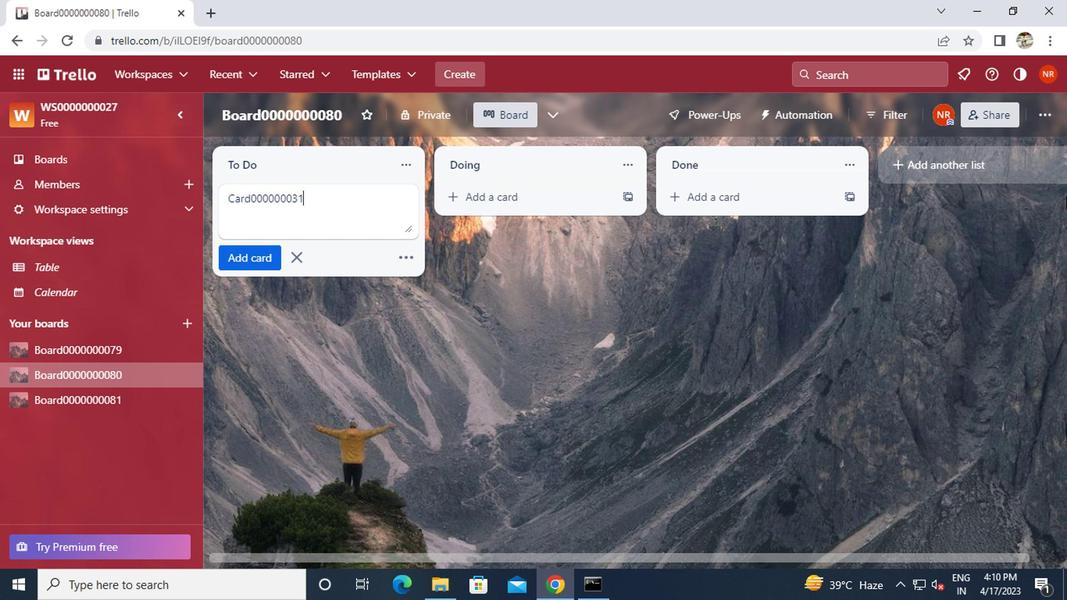 
Action: Mouse moved to (278, 272)
Screenshot: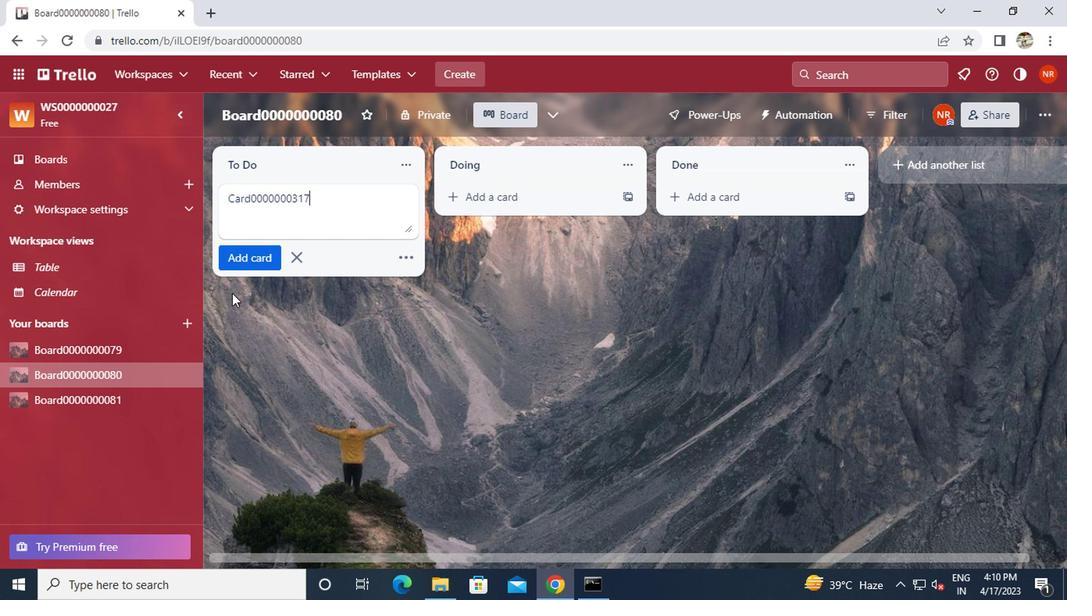 
Action: Mouse pressed left at (278, 272)
Screenshot: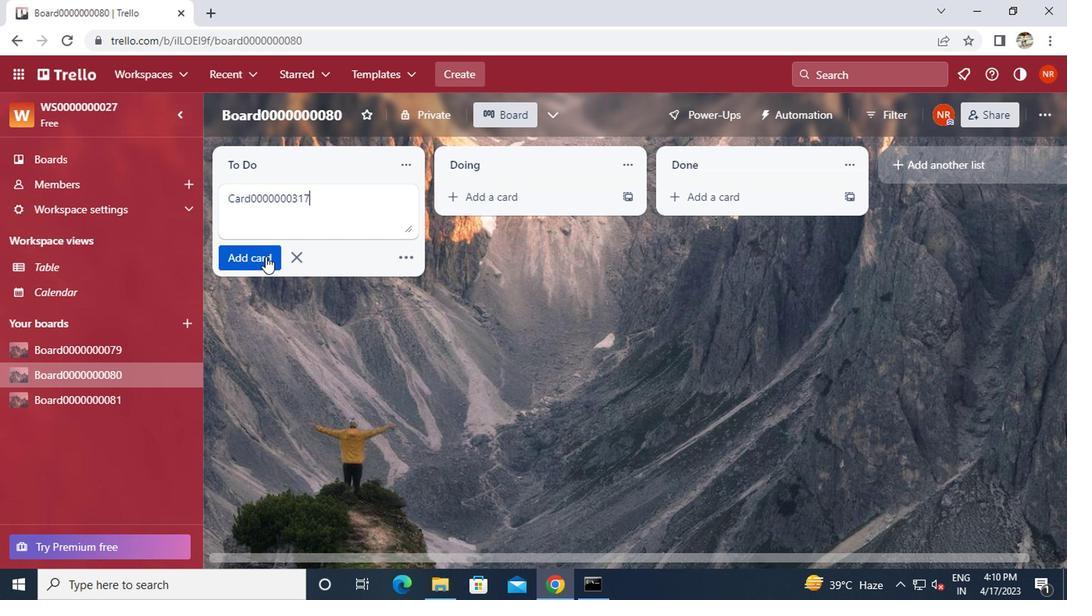 
Action: Mouse moved to (279, 272)
Screenshot: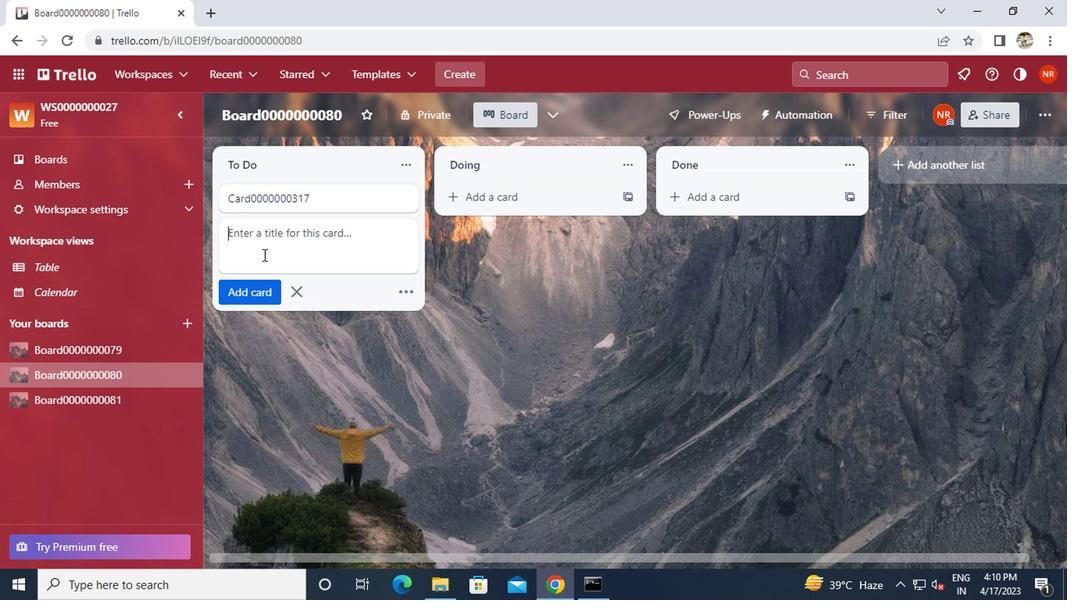 
Action: Key pressed <Key.caps_lock>c<Key.caps_lock>ard0
Screenshot: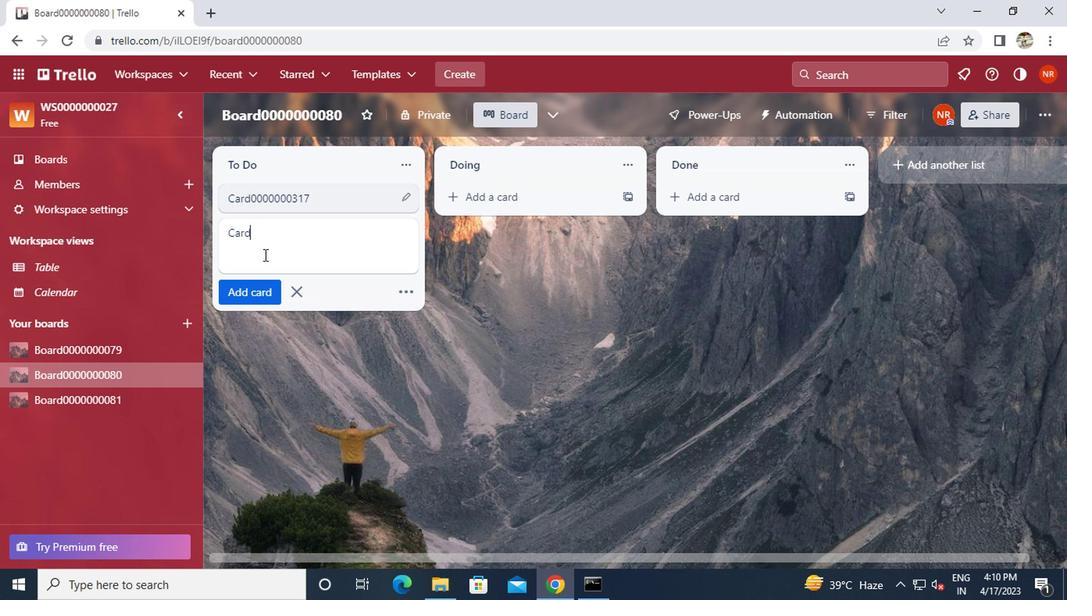 
Action: Mouse moved to (309, 289)
Screenshot: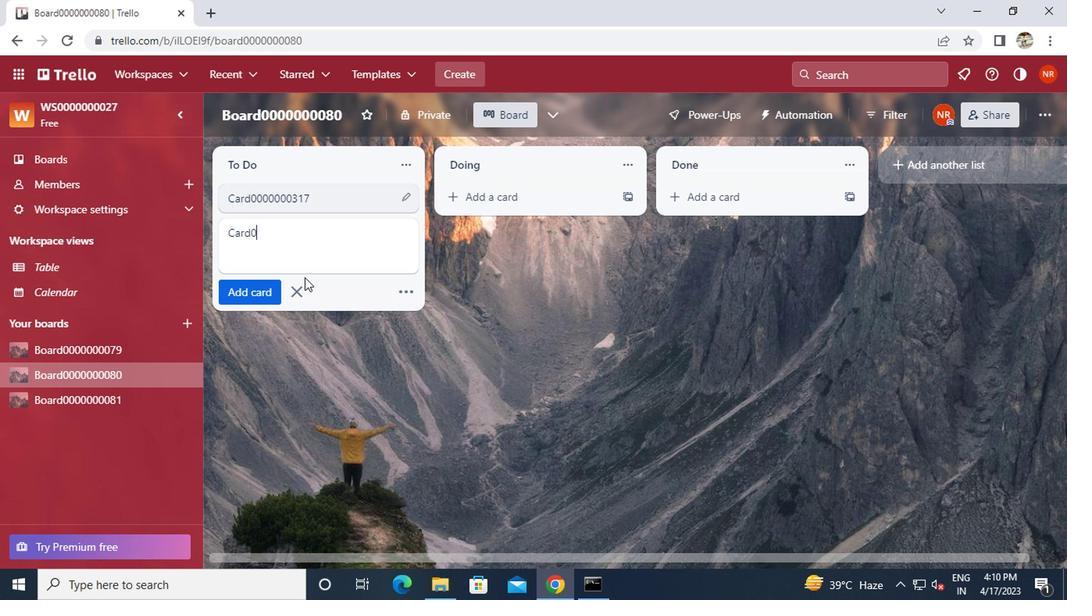
Action: Key pressed 0
Screenshot: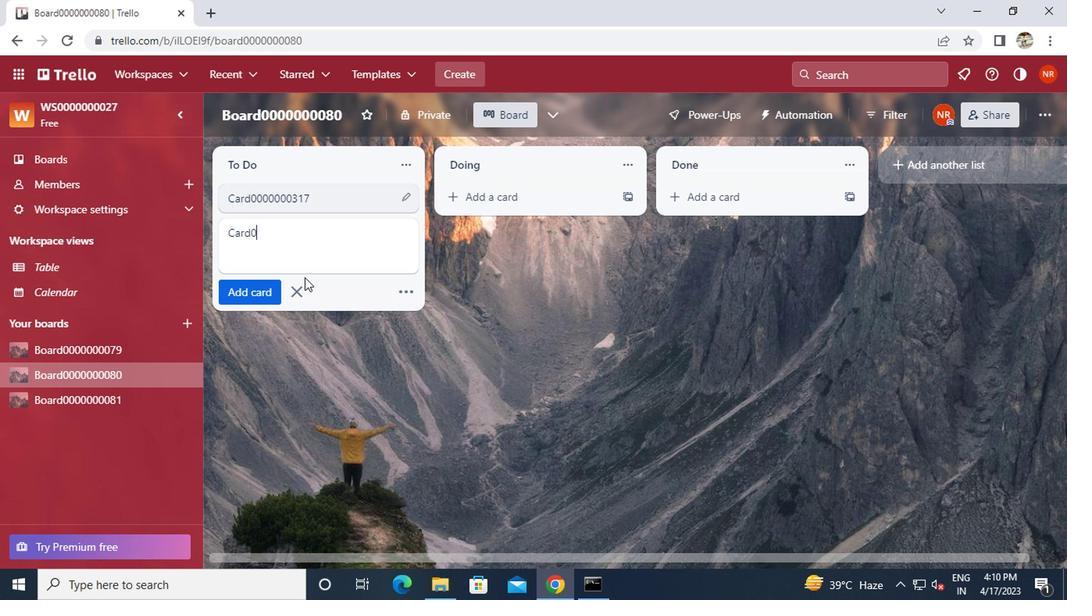 
Action: Mouse moved to (399, 235)
Screenshot: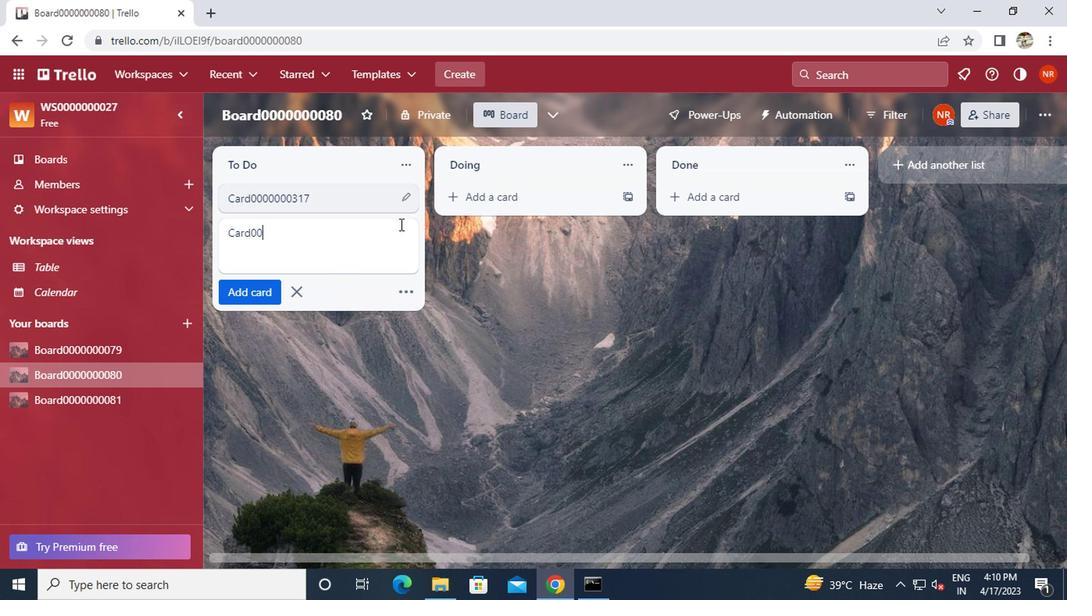 
Action: Key pressed 0
Screenshot: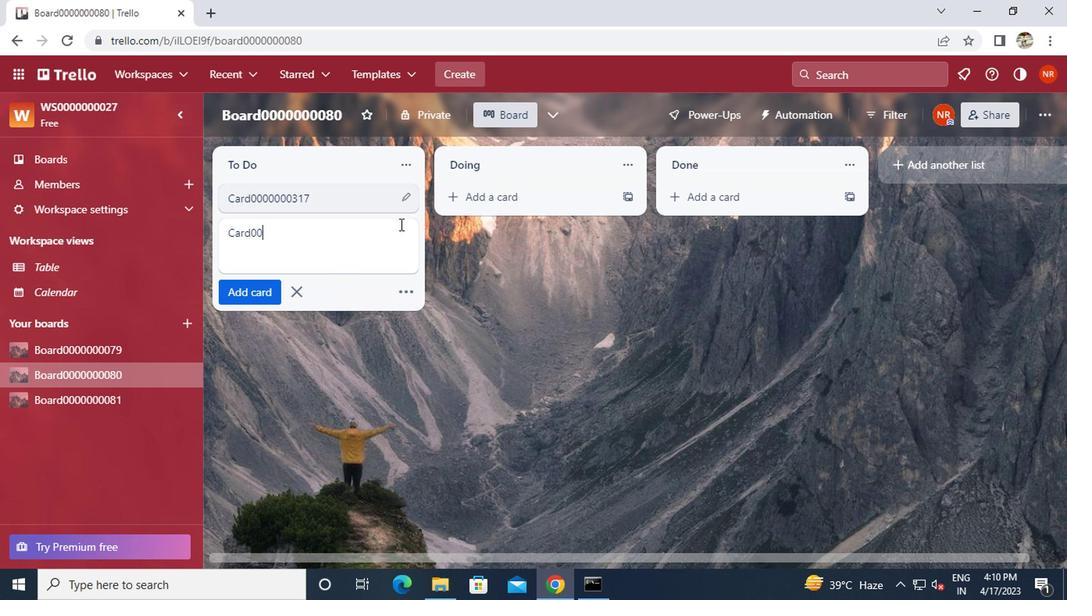 
Action: Mouse moved to (406, 230)
Screenshot: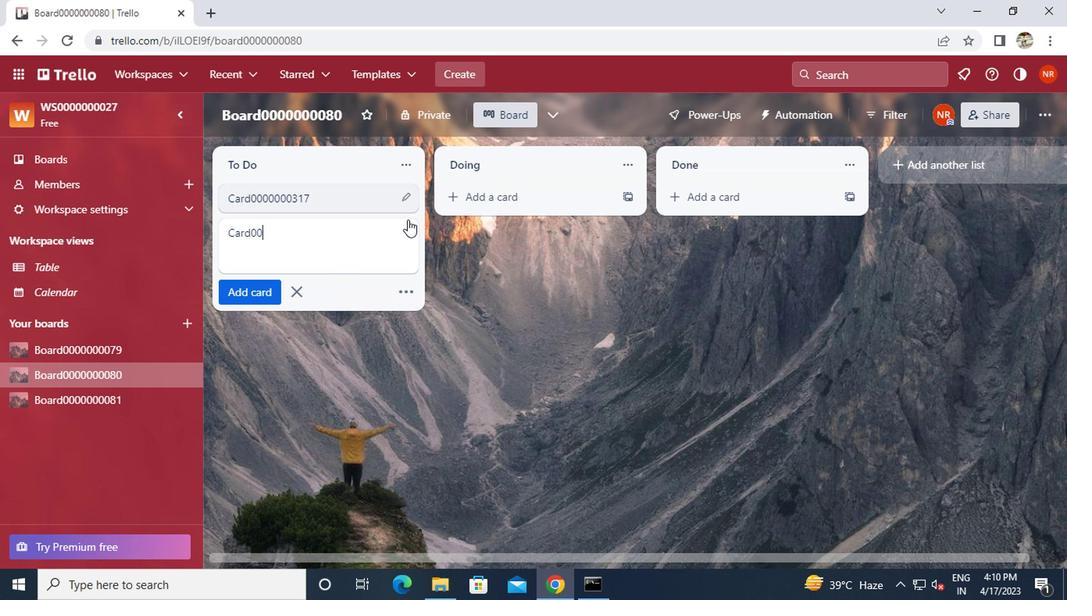 
Action: Key pressed 0000318
Screenshot: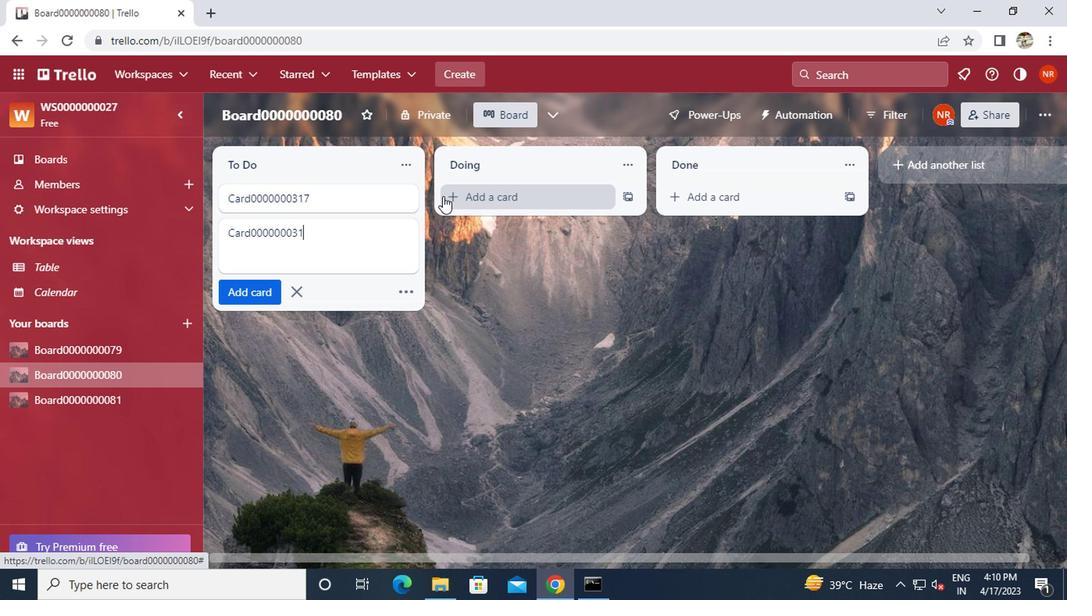 
Action: Mouse moved to (264, 300)
Screenshot: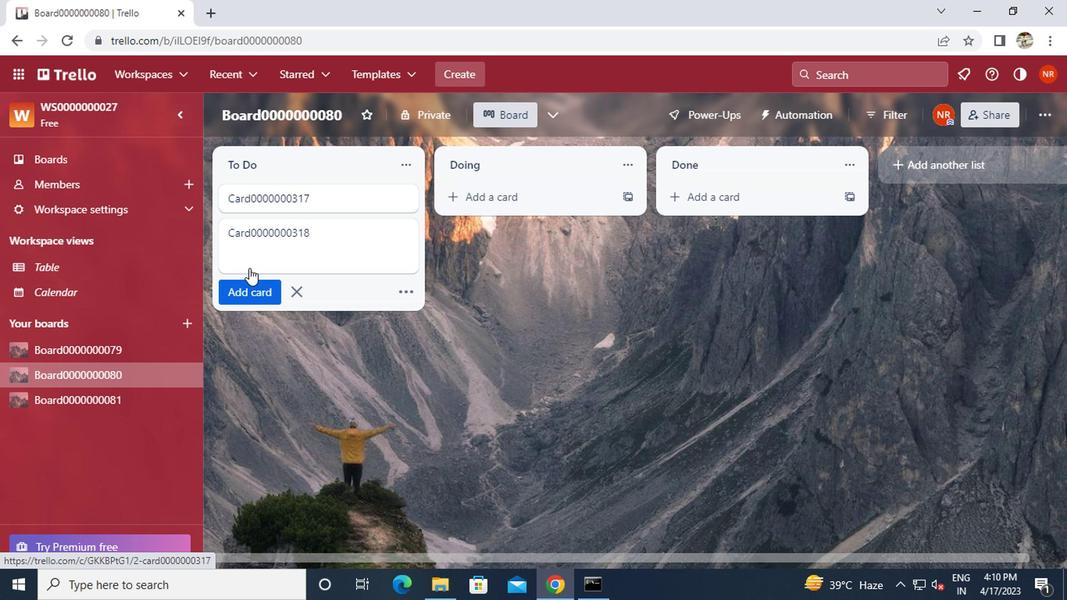 
Action: Mouse pressed left at (264, 300)
Screenshot: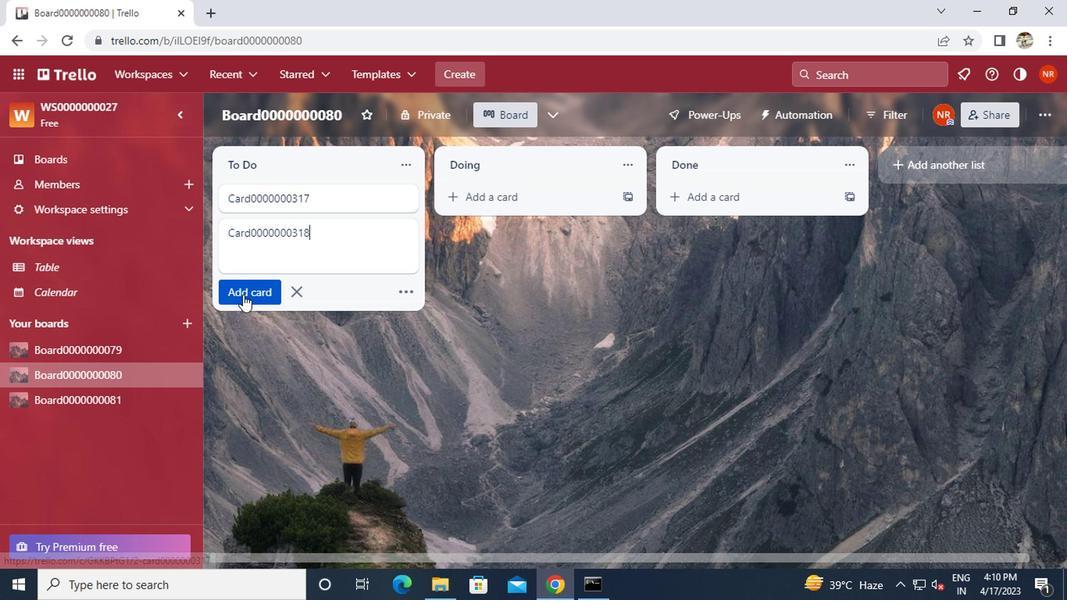 
Action: Mouse moved to (264, 304)
Screenshot: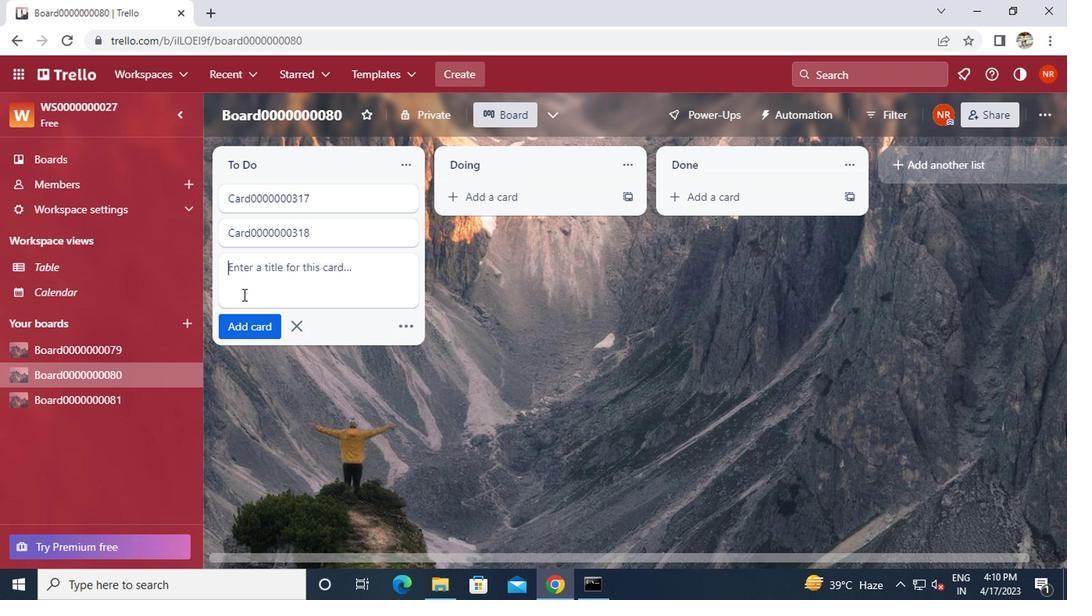 
Action: Key pressed car<Key.backspace><Key.backspace><Key.backspace><Key.caps_lock>c<Key.caps_lock>ard0
Screenshot: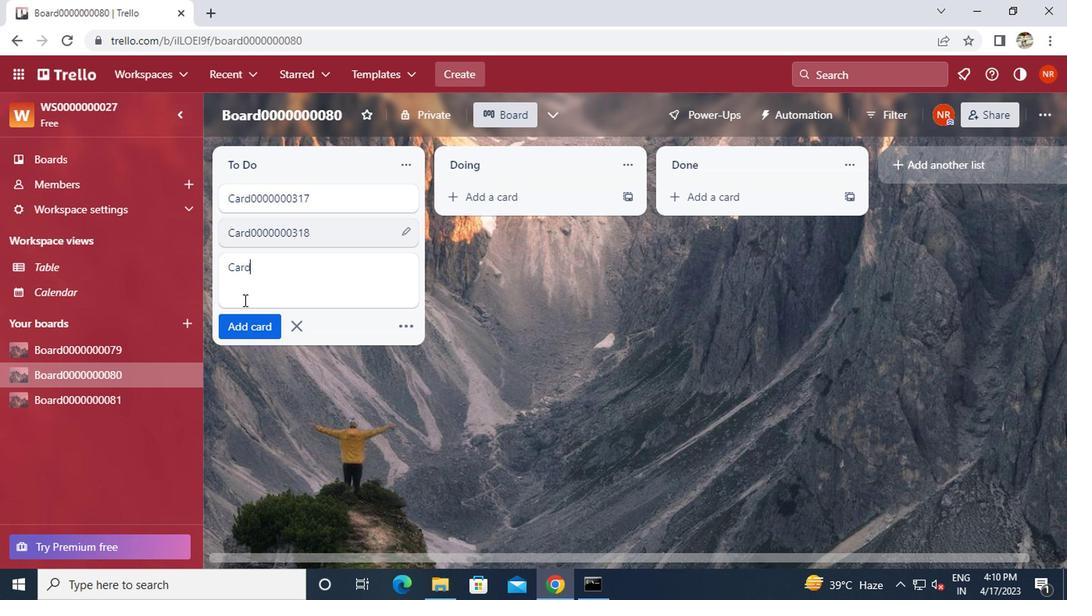 
Action: Mouse moved to (272, 310)
Screenshot: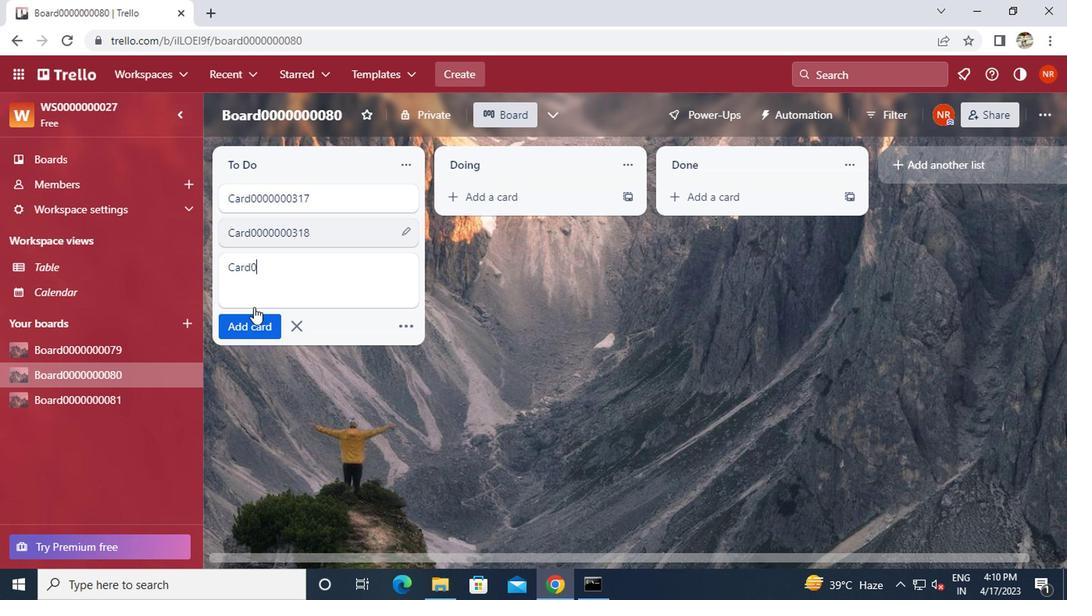
Action: Key pressed 0
Screenshot: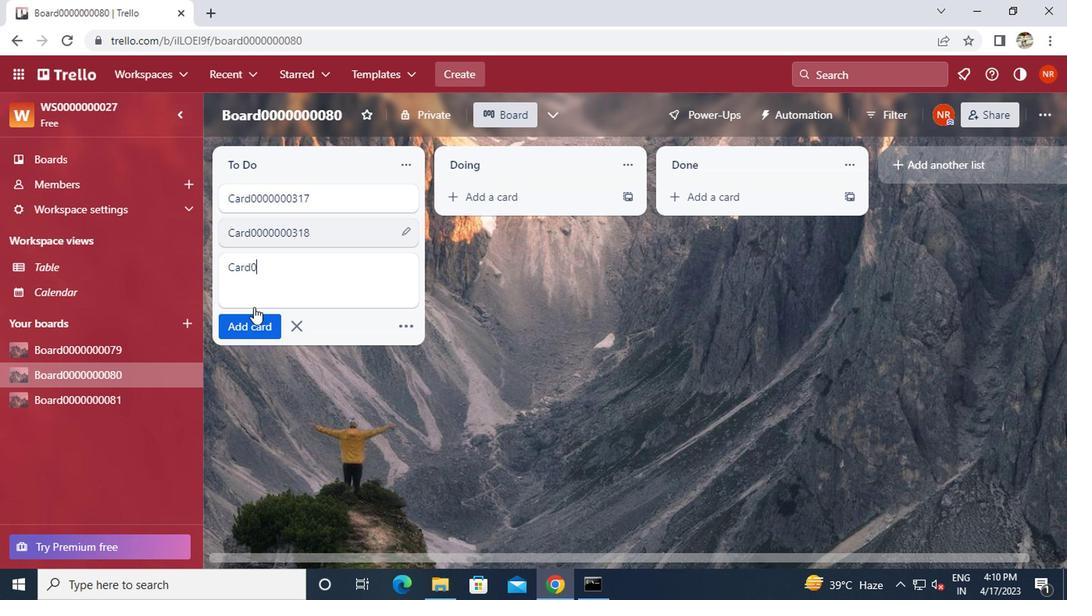 
Action: Mouse moved to (275, 312)
Screenshot: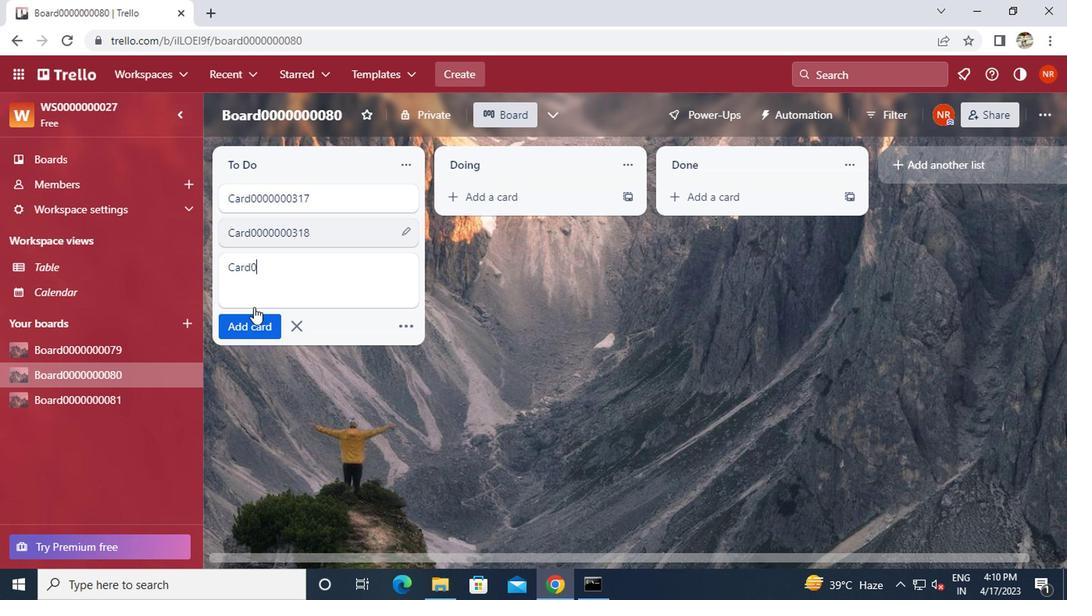 
Action: Key pressed 00000319
Screenshot: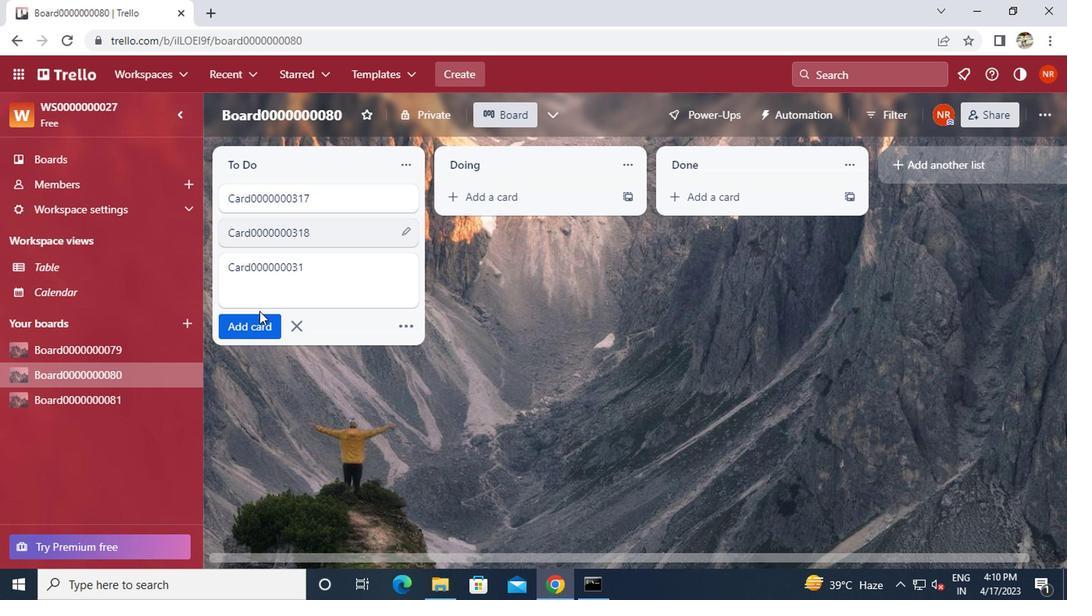
Action: Mouse moved to (260, 319)
Screenshot: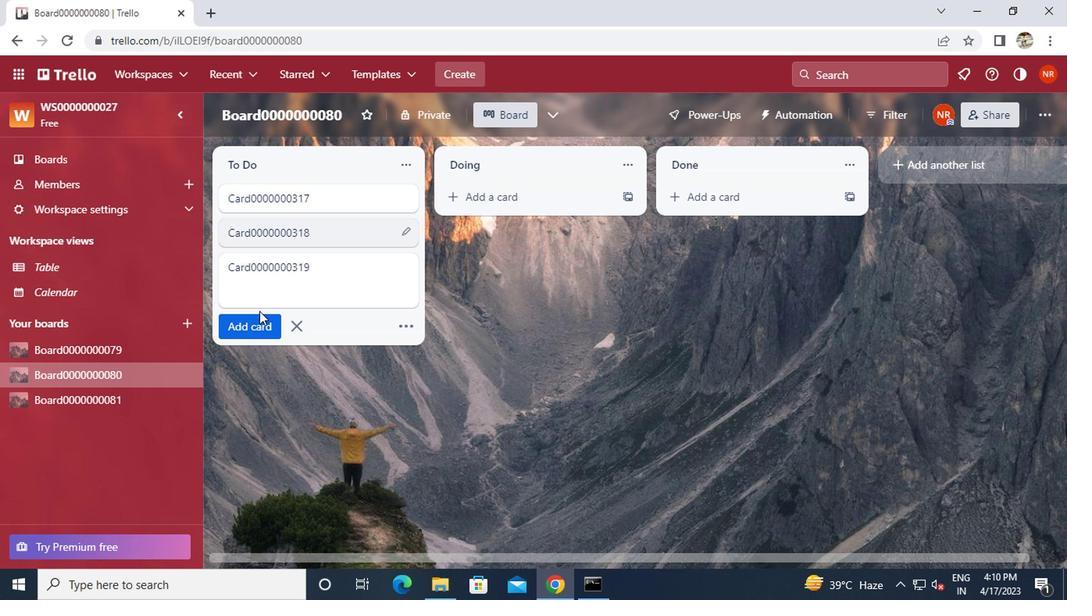 
Action: Mouse pressed left at (260, 319)
Screenshot: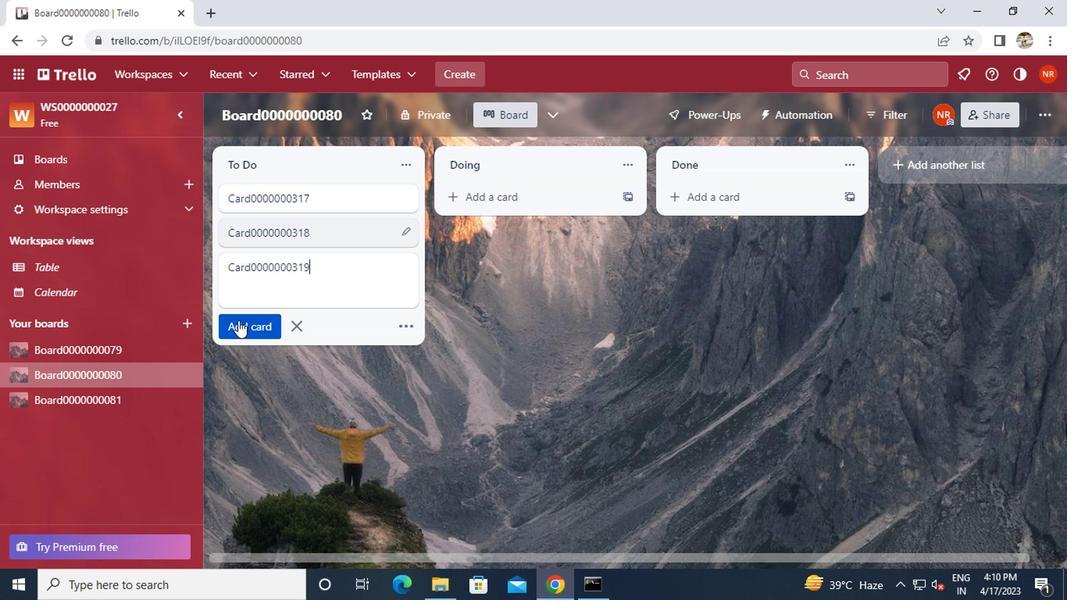 
